 Task: Look for space in Rosolini, Italy from 2nd June, 2023 to 15th June, 2023 for 2 adults and 1 pet in price range Rs.10000 to Rs.15000. Place can be entire place with 1  bedroom having 1 bed and 1 bathroom. Property type can be house, flat, guest house, hotel. Booking option can be shelf check-in. Required host language is English.
Action: Mouse moved to (401, 54)
Screenshot: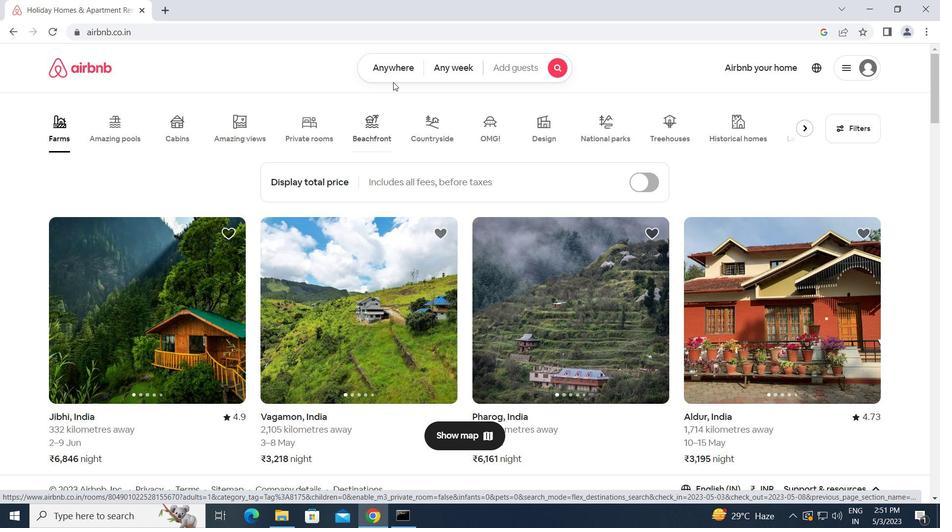 
Action: Mouse pressed left at (401, 54)
Screenshot: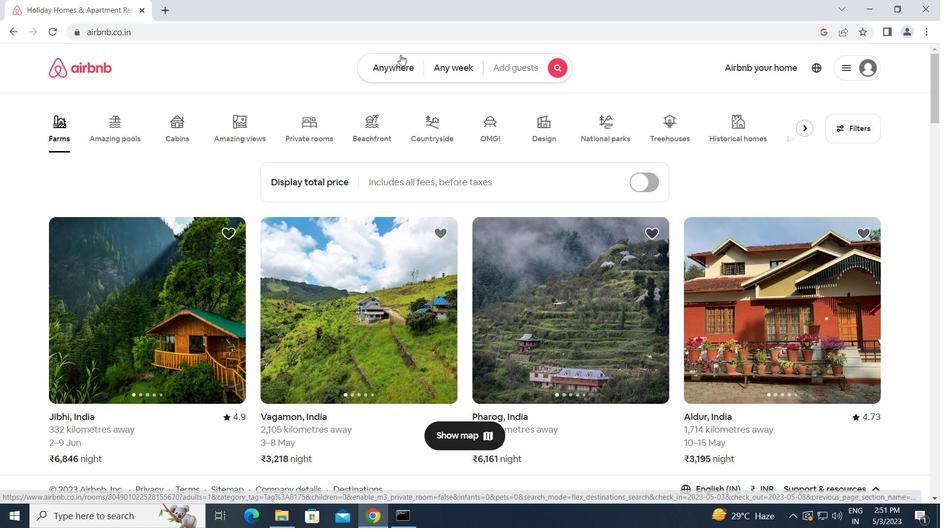 
Action: Mouse moved to (347, 120)
Screenshot: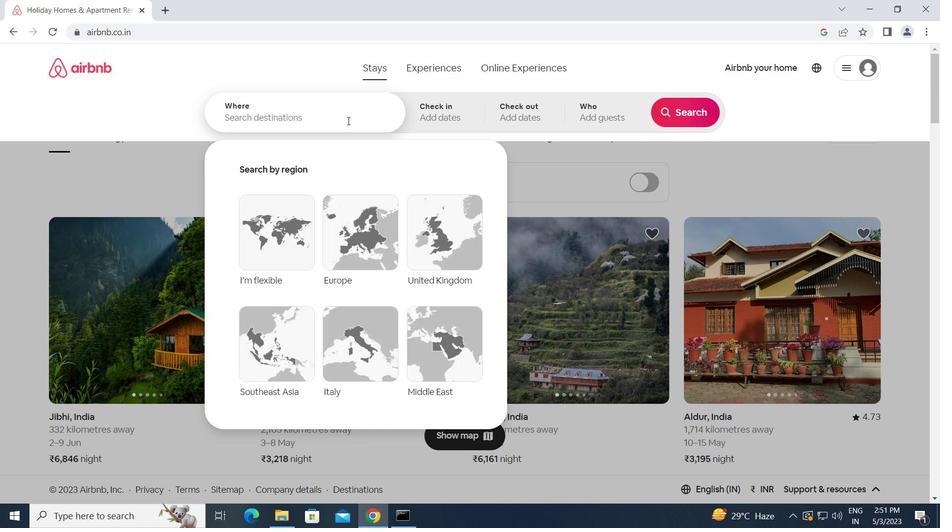 
Action: Mouse pressed left at (347, 120)
Screenshot: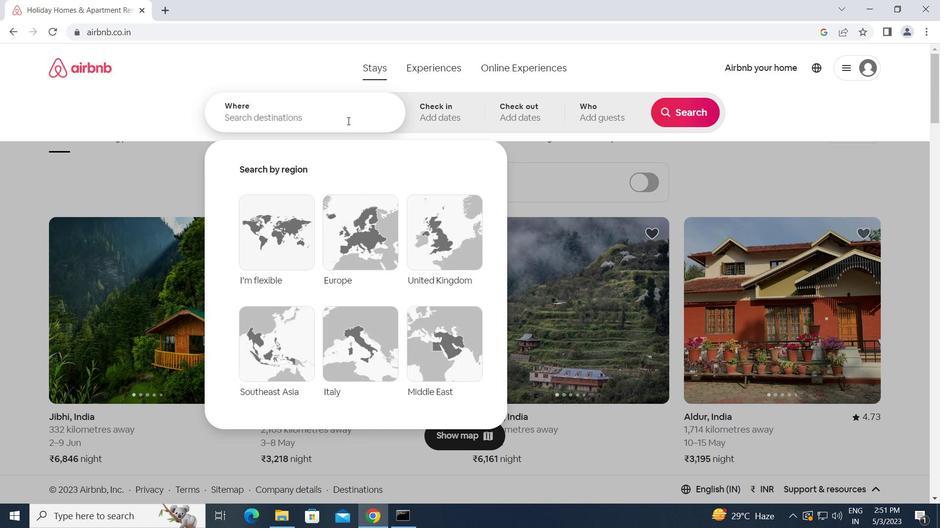 
Action: Key pressed r<Key.caps_lock>osolini,<Key.space><Key.caps_lock>i<Key.caps_lock>taly<Key.enter>
Screenshot: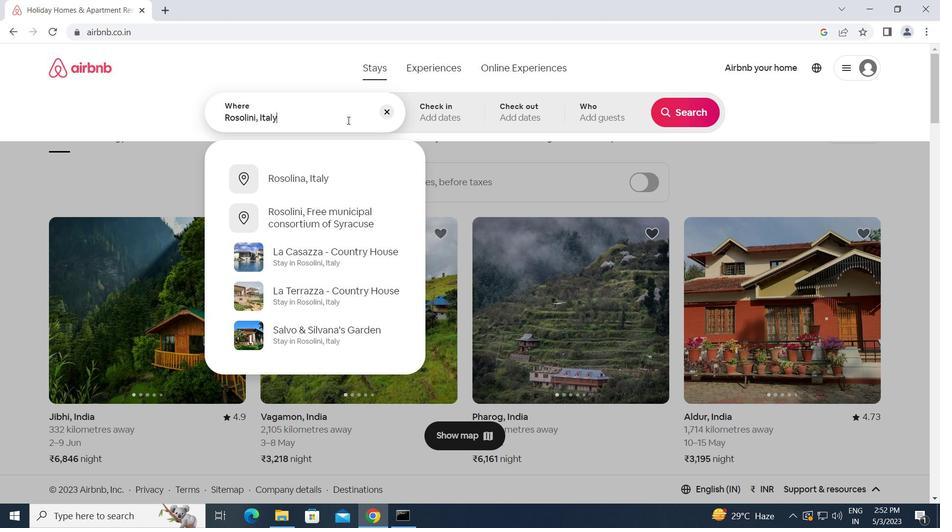 
Action: Mouse moved to (639, 260)
Screenshot: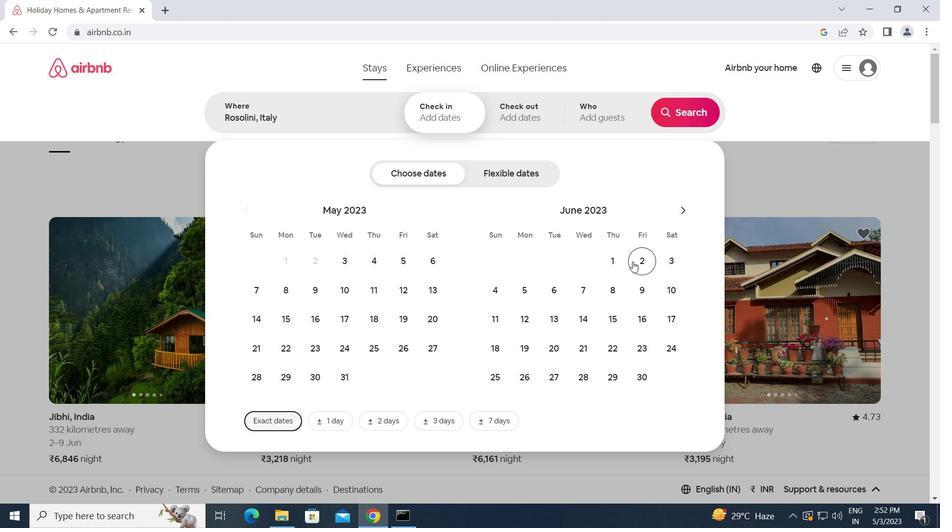 
Action: Mouse pressed left at (639, 260)
Screenshot: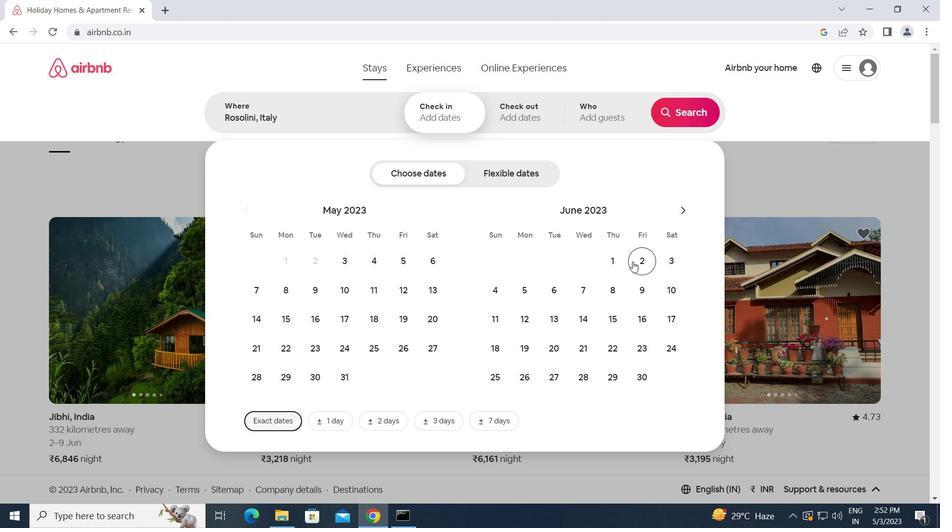 
Action: Mouse moved to (611, 320)
Screenshot: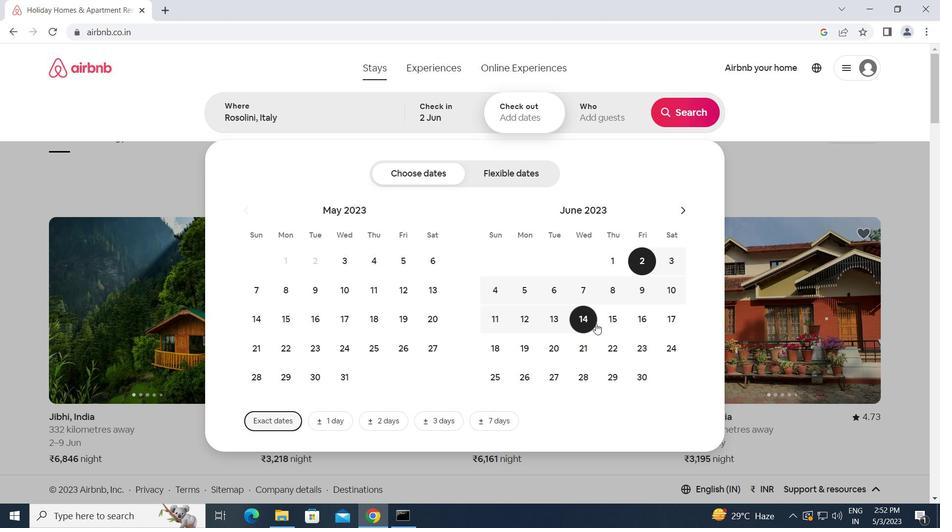 
Action: Mouse pressed left at (611, 320)
Screenshot: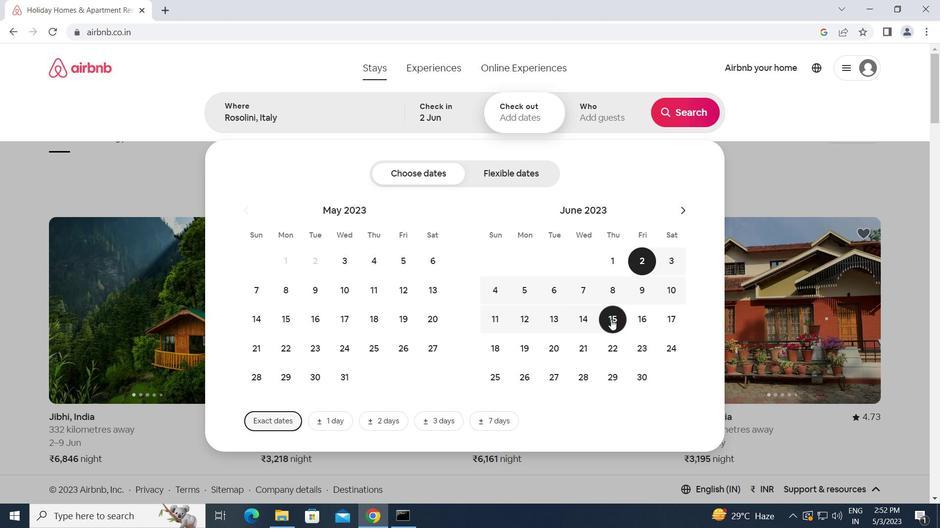 
Action: Mouse moved to (600, 111)
Screenshot: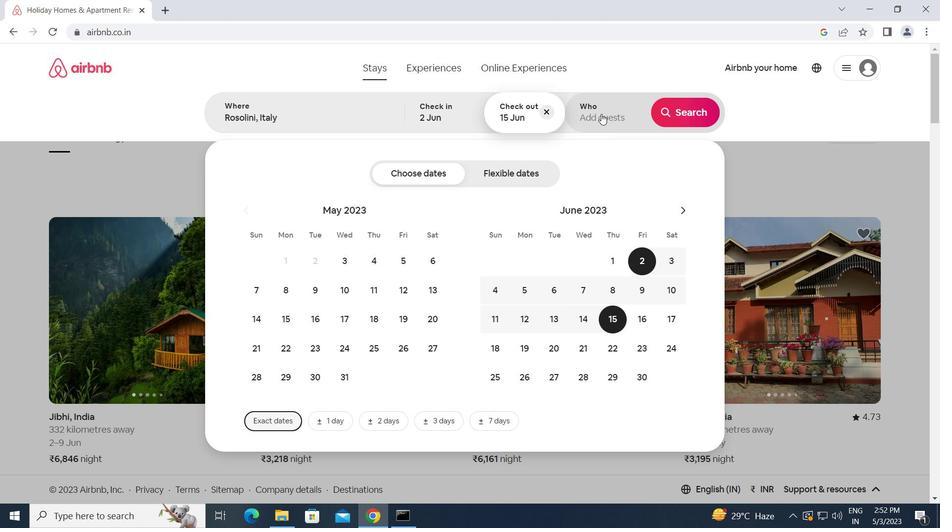 
Action: Mouse pressed left at (600, 111)
Screenshot: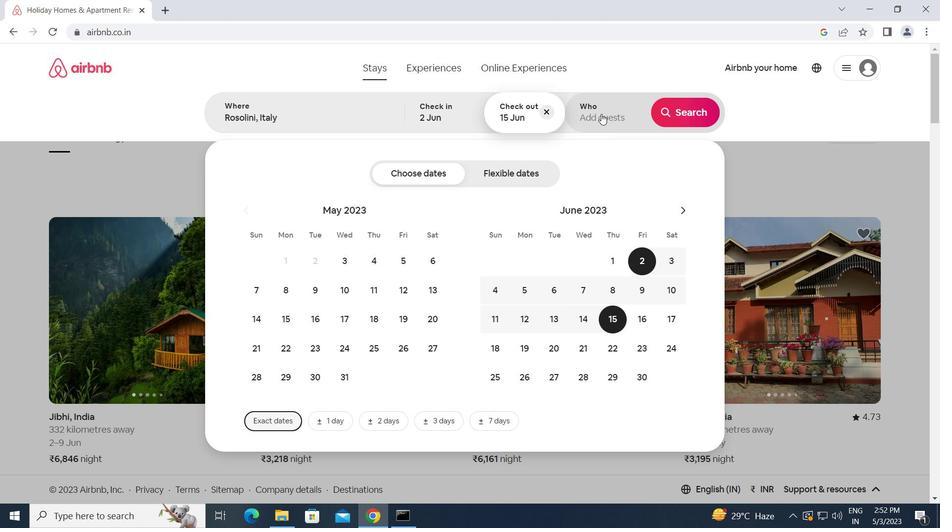 
Action: Mouse moved to (691, 182)
Screenshot: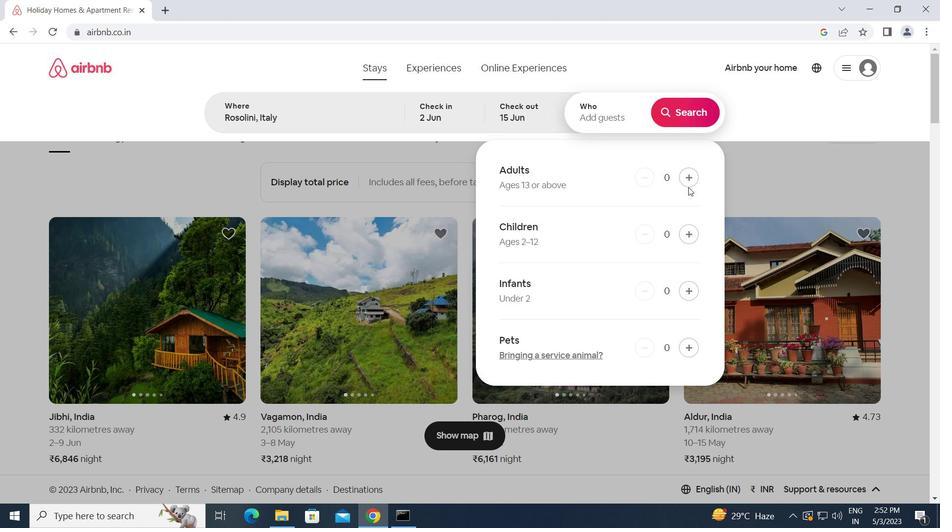 
Action: Mouse pressed left at (691, 182)
Screenshot: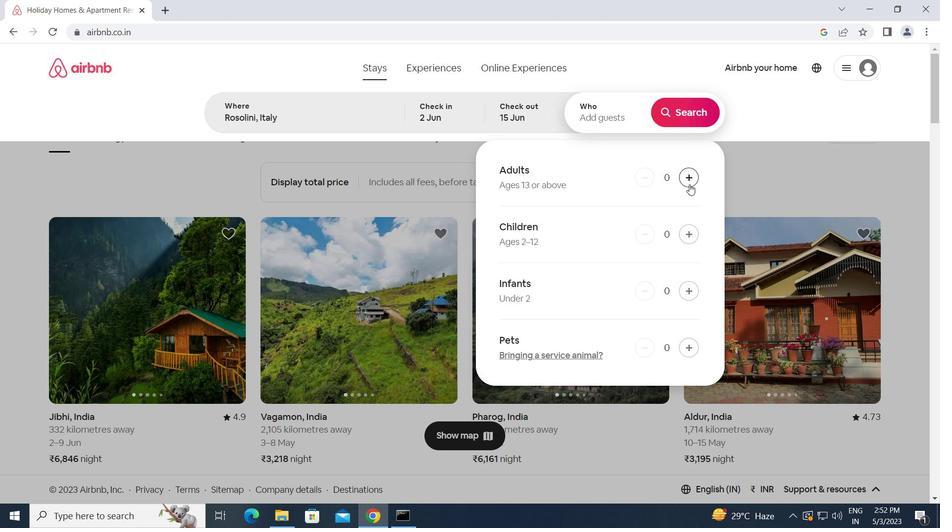 
Action: Mouse pressed left at (691, 182)
Screenshot: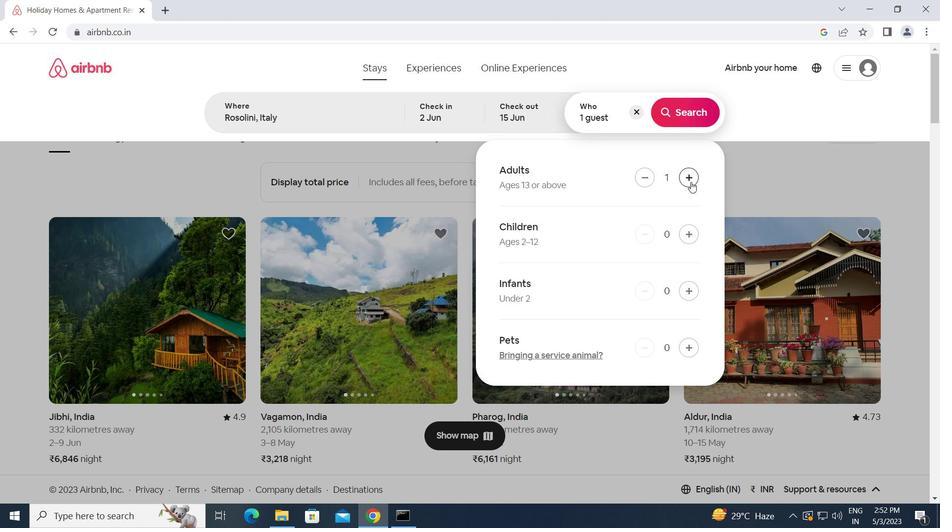 
Action: Mouse moved to (683, 349)
Screenshot: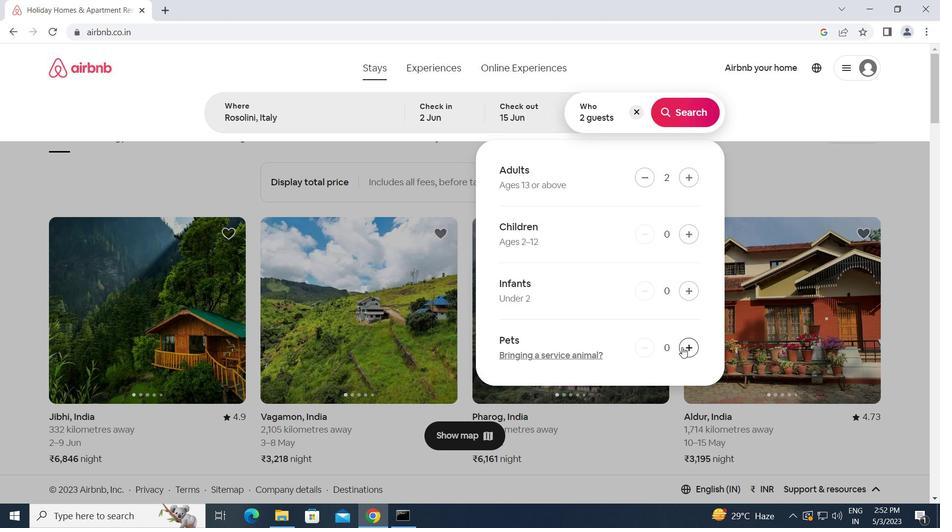 
Action: Mouse pressed left at (683, 349)
Screenshot: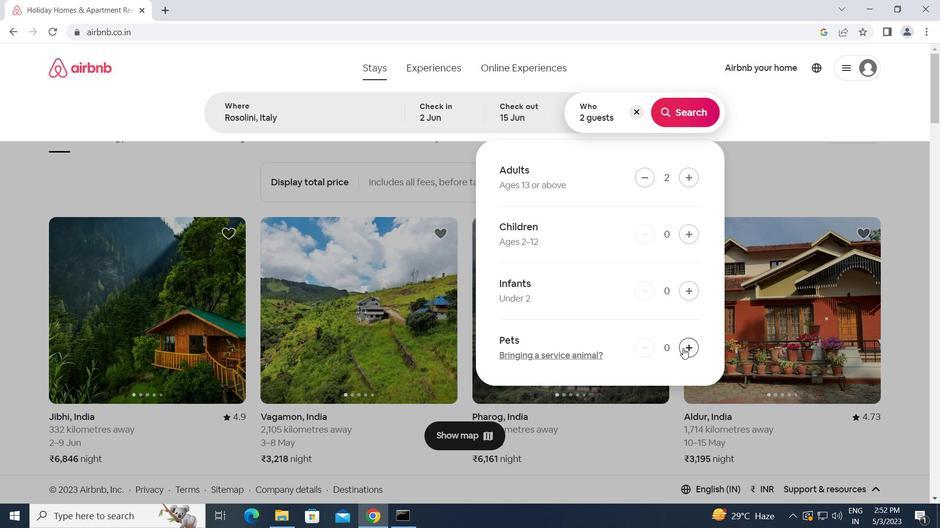 
Action: Mouse moved to (693, 114)
Screenshot: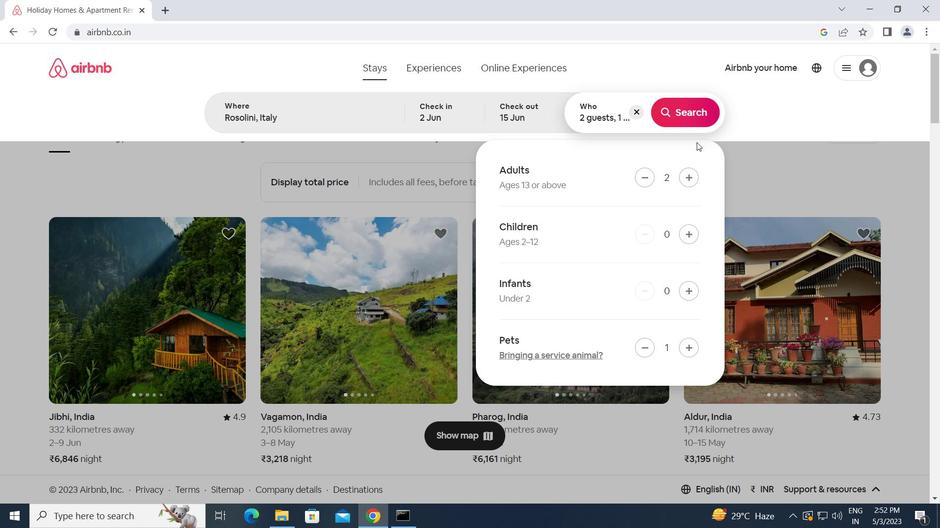 
Action: Mouse pressed left at (693, 114)
Screenshot: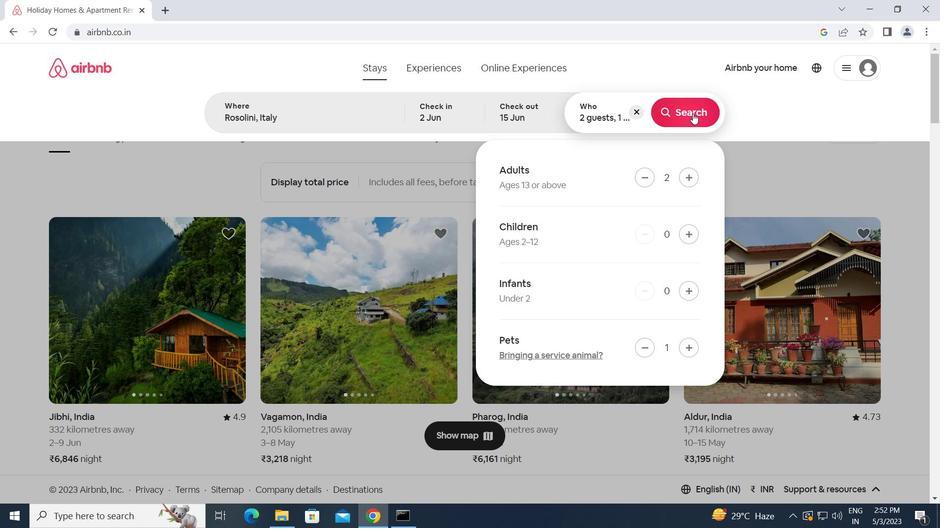 
Action: Mouse moved to (889, 120)
Screenshot: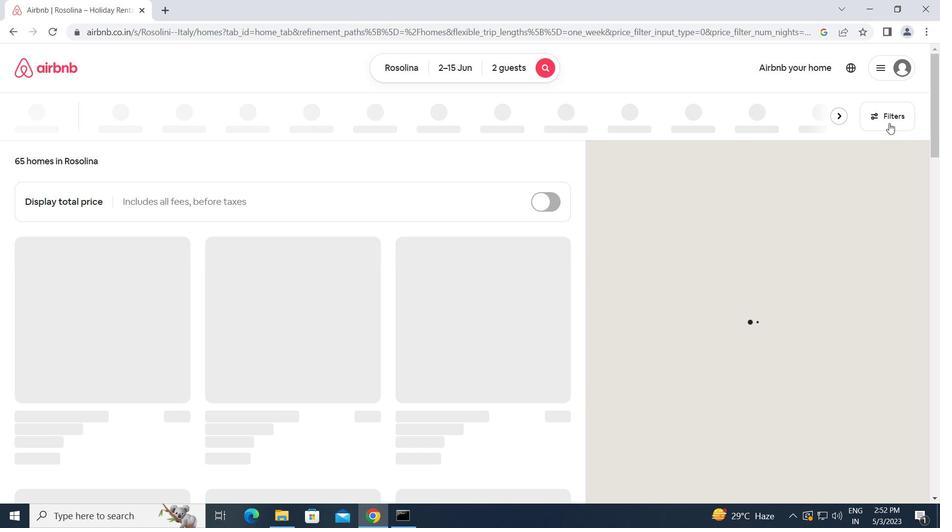 
Action: Mouse pressed left at (889, 120)
Screenshot: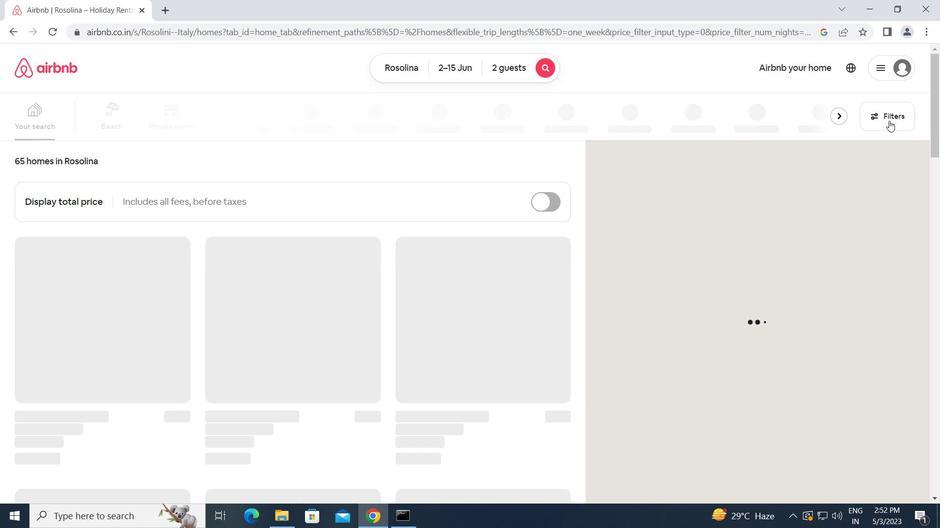 
Action: Mouse moved to (324, 272)
Screenshot: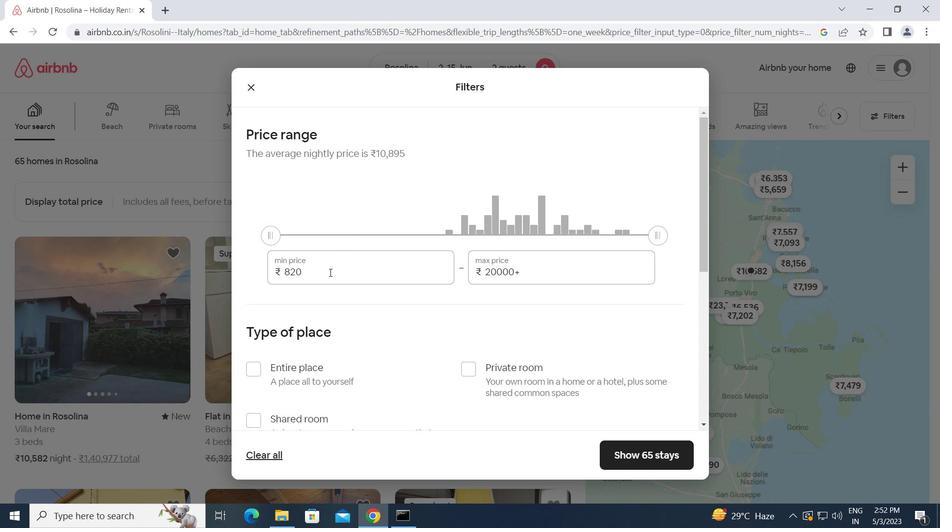
Action: Mouse pressed left at (324, 272)
Screenshot: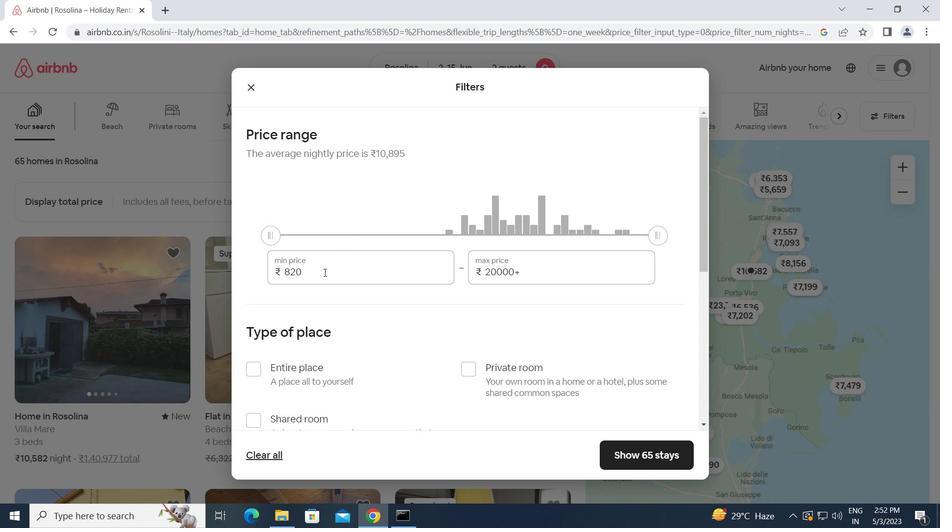 
Action: Mouse moved to (263, 276)
Screenshot: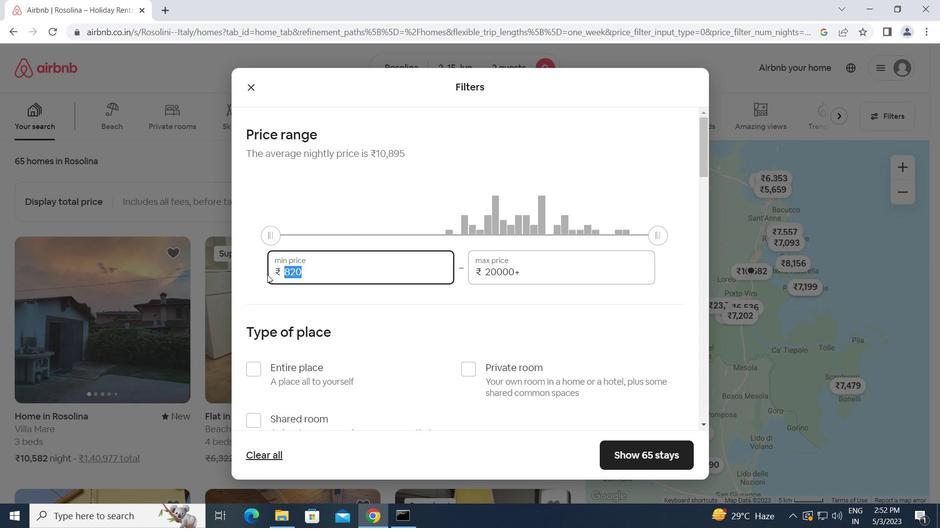 
Action: Key pressed 10000<Key.tab>15<Key.backspace><Key.backspace><Key.backspace><Key.backspace><Key.backspace><Key.backspace><Key.backspace><Key.backspace><Key.backspace><Key.backspace><Key.backspace><Key.backspace><Key.backspace><Key.backspace><Key.backspace>15000
Screenshot: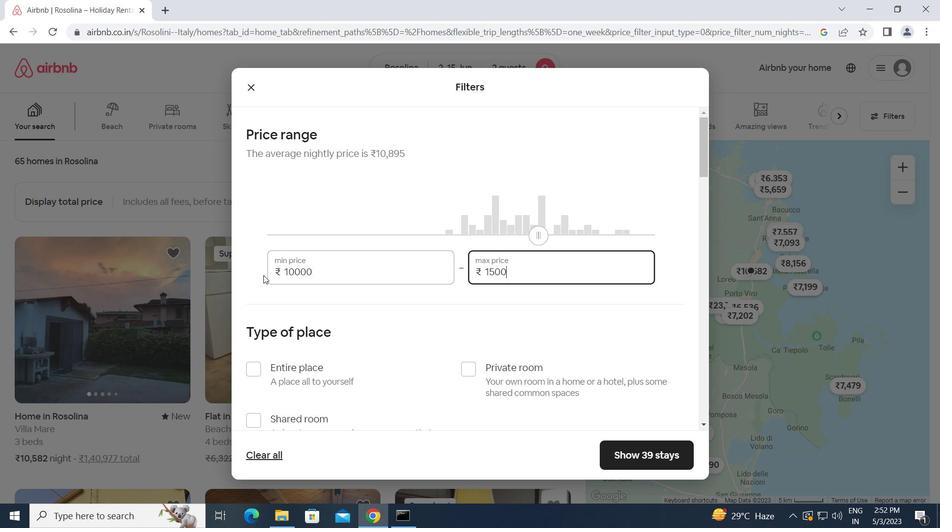 
Action: Mouse moved to (249, 374)
Screenshot: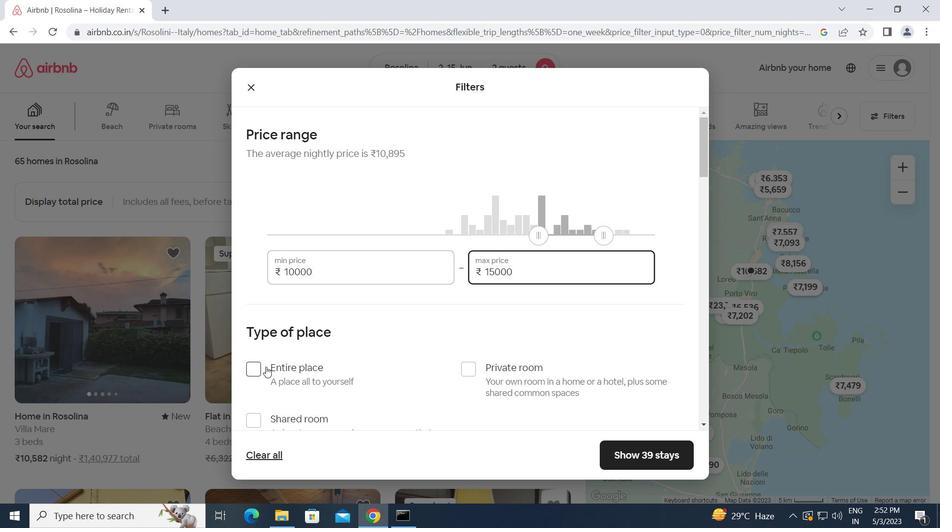 
Action: Mouse pressed left at (249, 374)
Screenshot: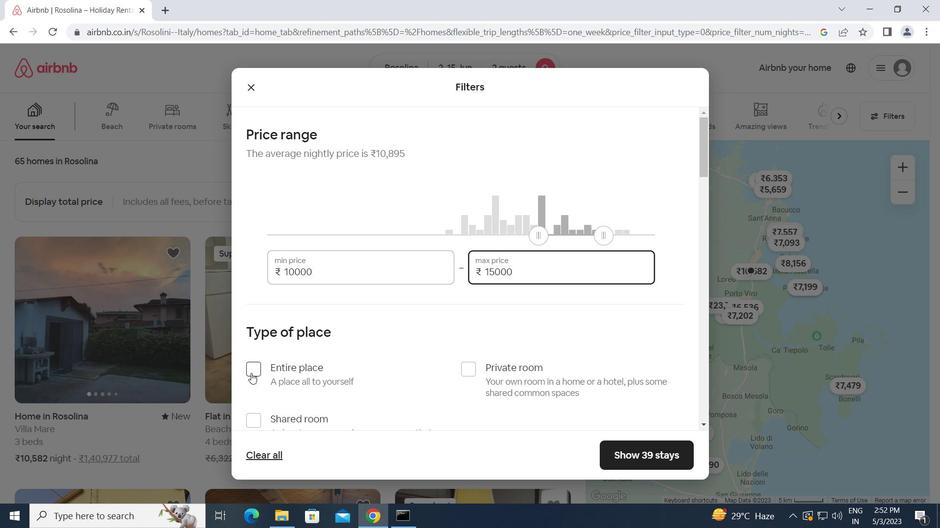 
Action: Mouse moved to (308, 380)
Screenshot: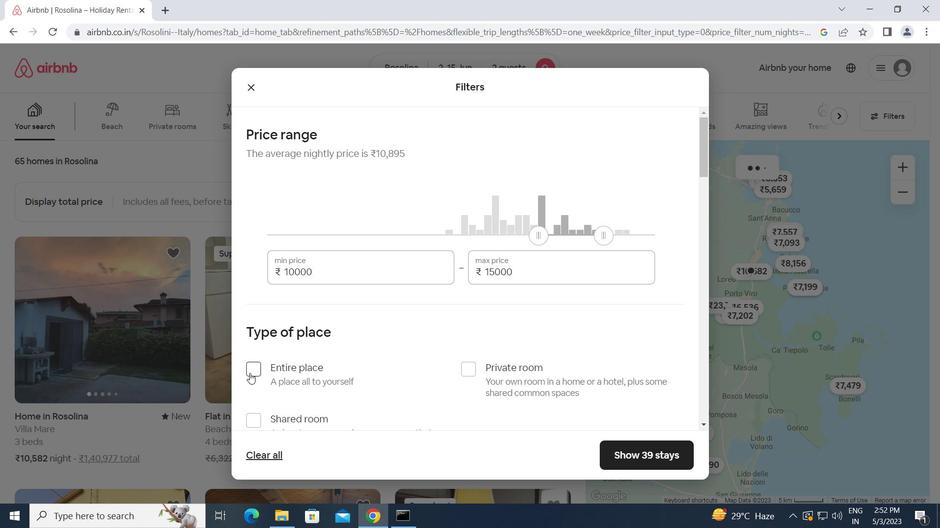 
Action: Mouse scrolled (308, 379) with delta (0, 0)
Screenshot: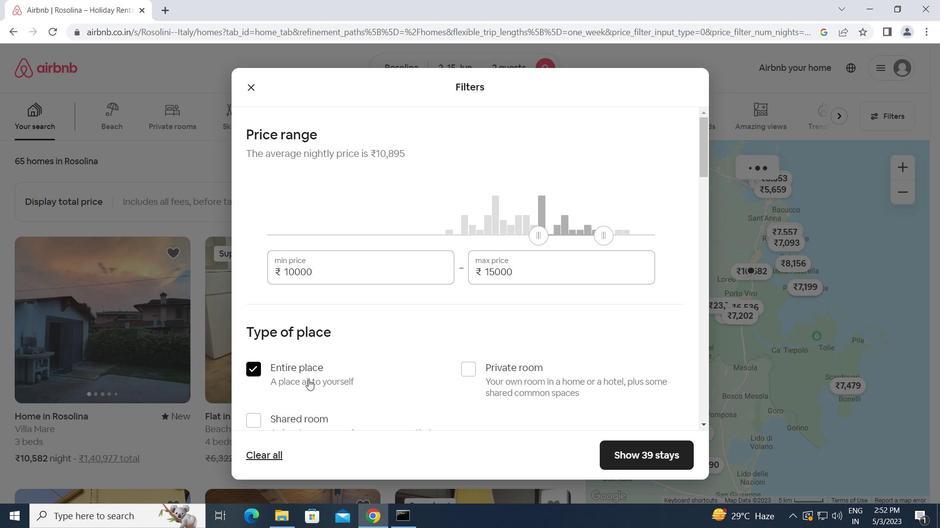 
Action: Mouse scrolled (308, 379) with delta (0, 0)
Screenshot: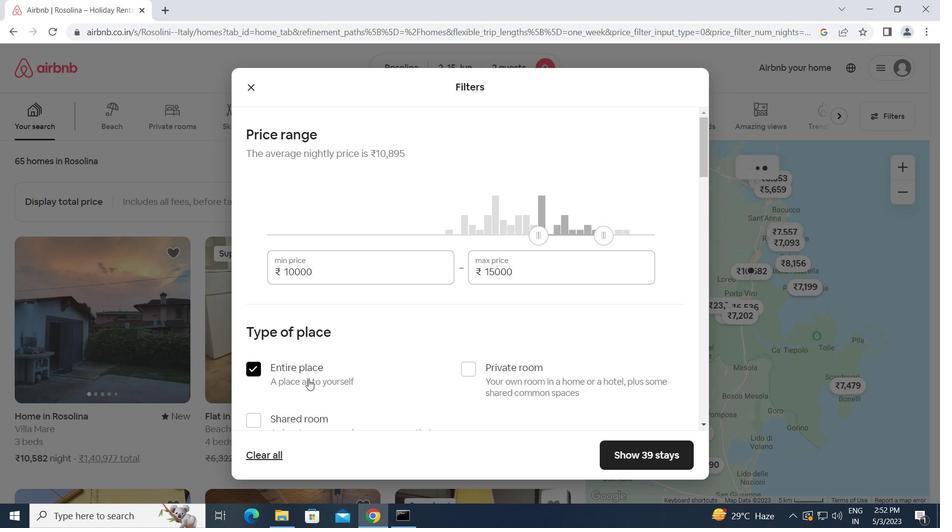 
Action: Mouse scrolled (308, 379) with delta (0, 0)
Screenshot: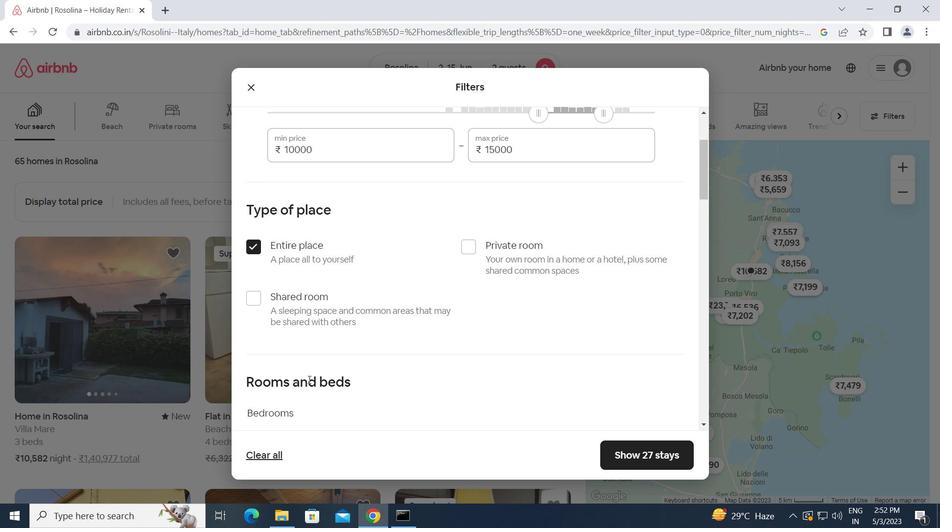 
Action: Mouse scrolled (308, 379) with delta (0, 0)
Screenshot: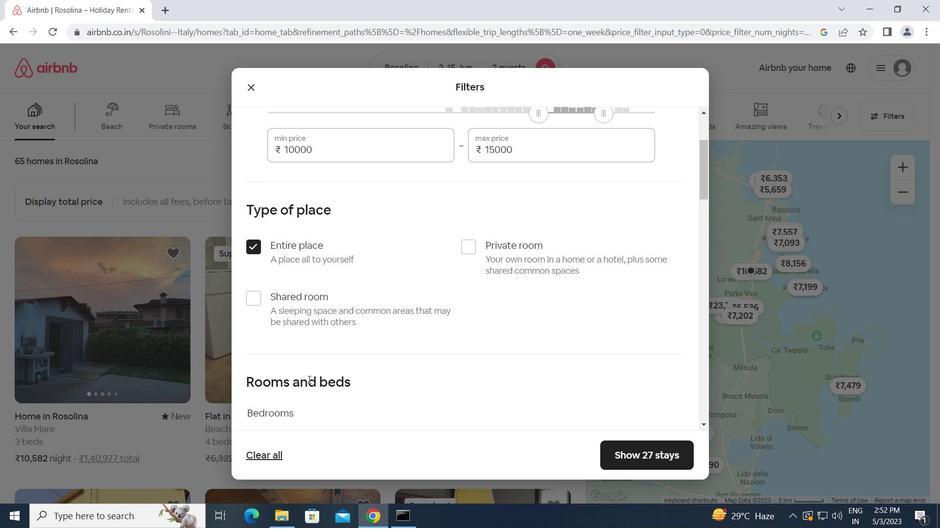 
Action: Mouse moved to (324, 324)
Screenshot: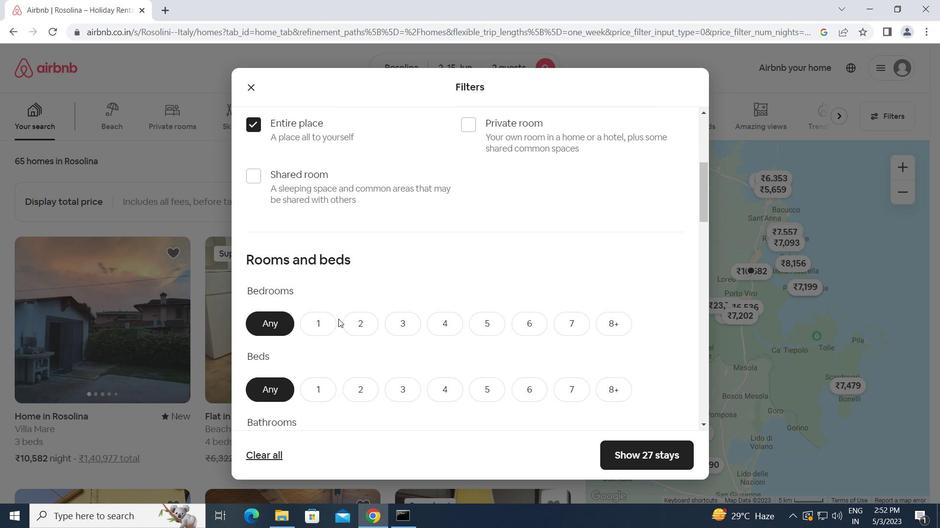 
Action: Mouse pressed left at (324, 324)
Screenshot: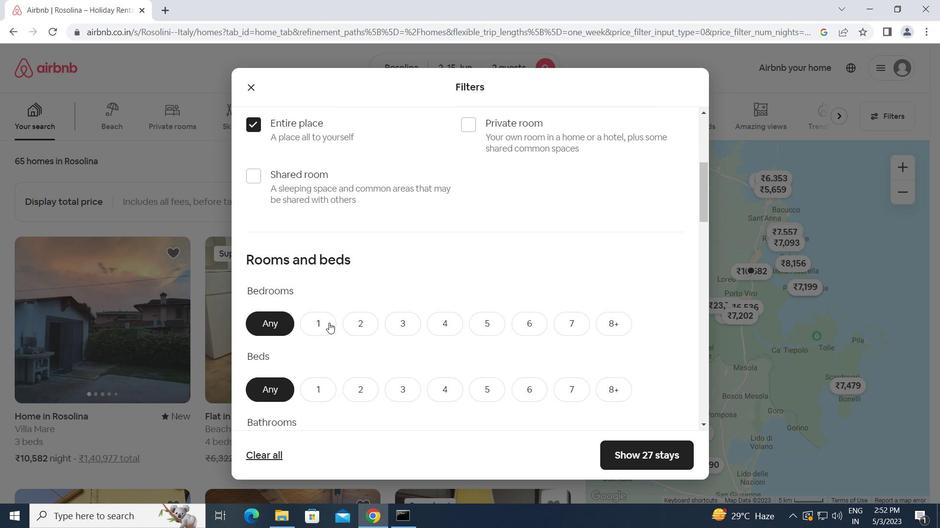 
Action: Mouse moved to (319, 384)
Screenshot: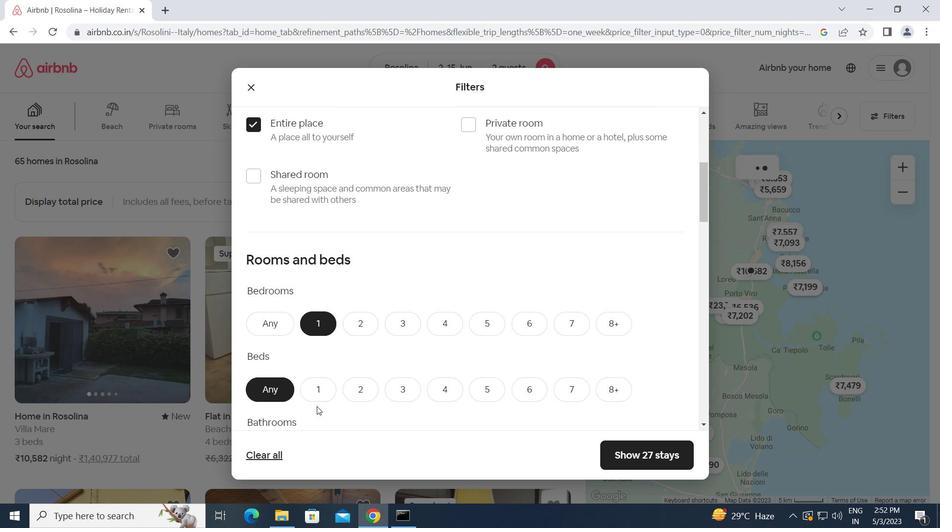 
Action: Mouse pressed left at (319, 384)
Screenshot: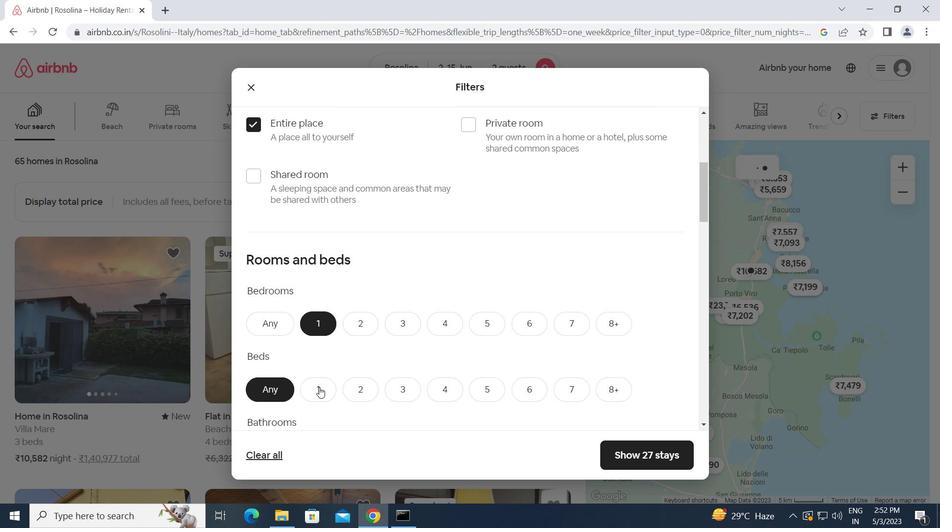 
Action: Mouse moved to (319, 384)
Screenshot: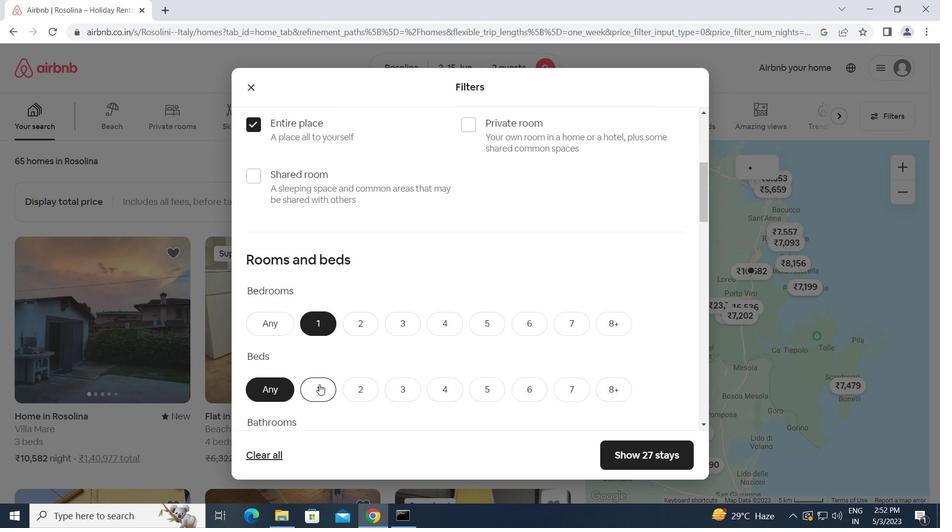 
Action: Mouse scrolled (319, 384) with delta (0, 0)
Screenshot: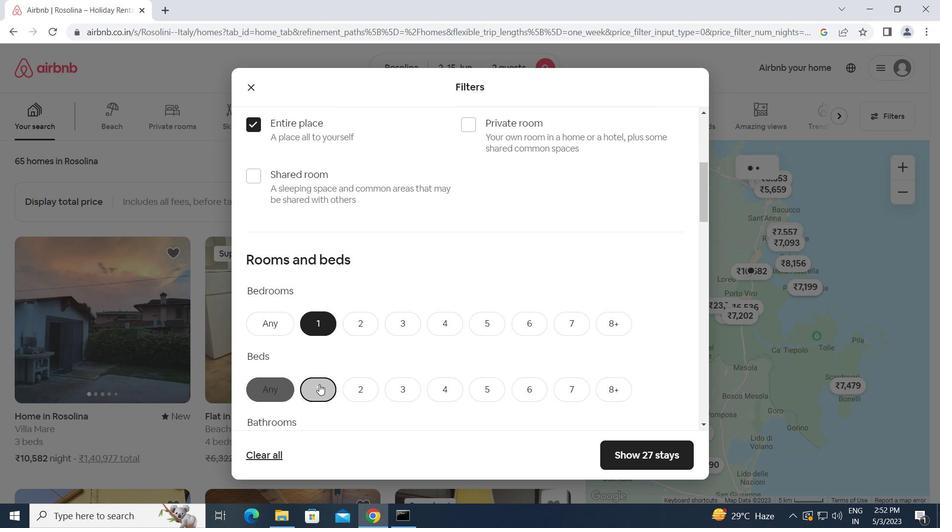 
Action: Mouse scrolled (319, 384) with delta (0, 0)
Screenshot: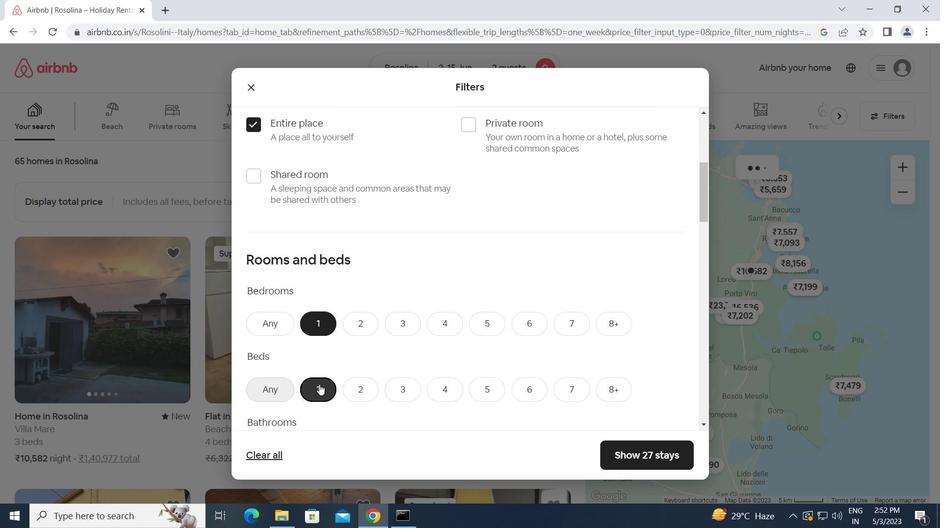 
Action: Mouse moved to (322, 333)
Screenshot: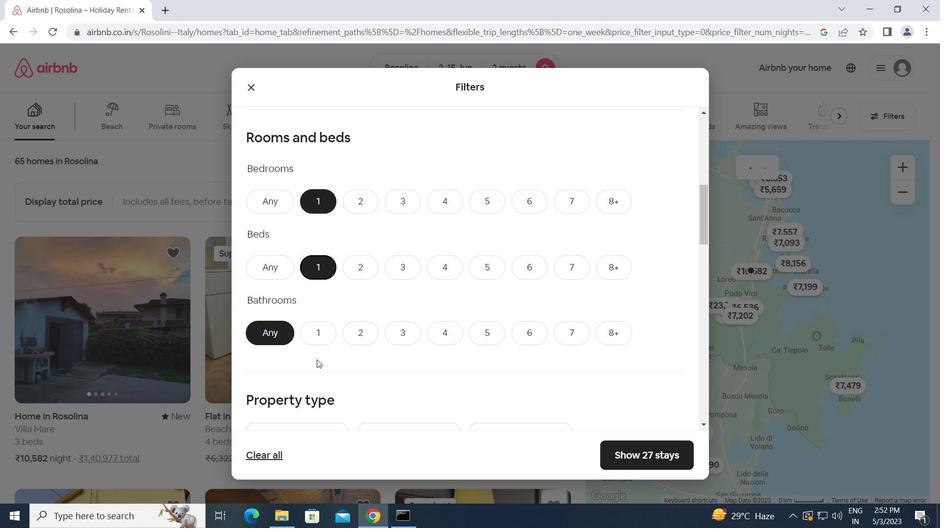 
Action: Mouse pressed left at (322, 333)
Screenshot: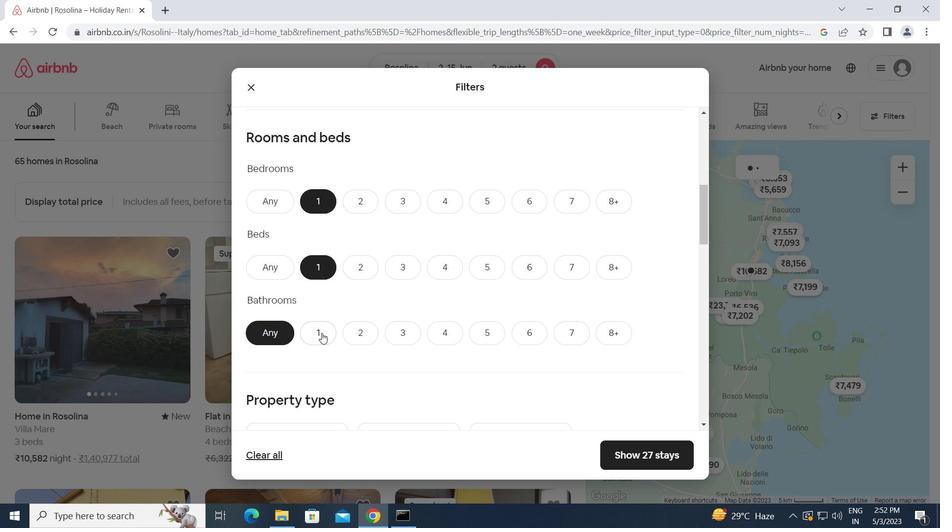 
Action: Mouse moved to (336, 352)
Screenshot: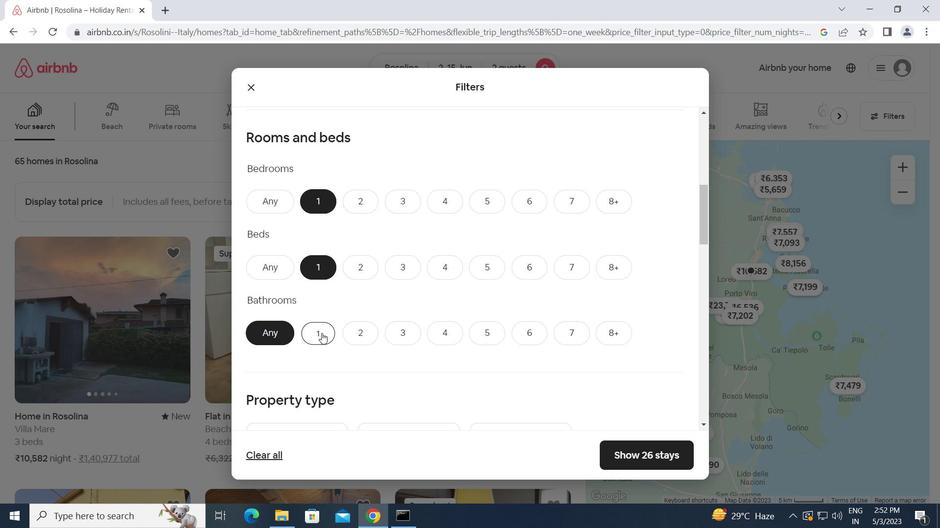 
Action: Mouse scrolled (336, 352) with delta (0, 0)
Screenshot: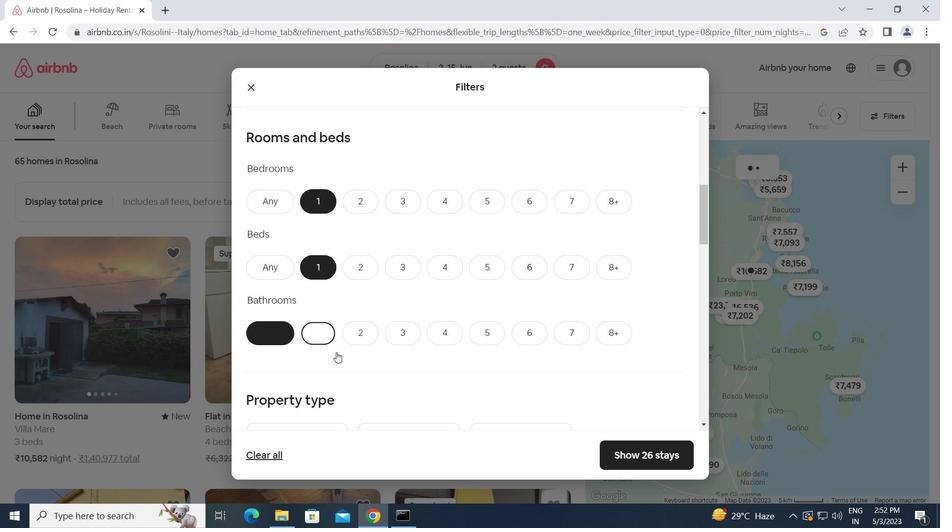 
Action: Mouse scrolled (336, 352) with delta (0, 0)
Screenshot: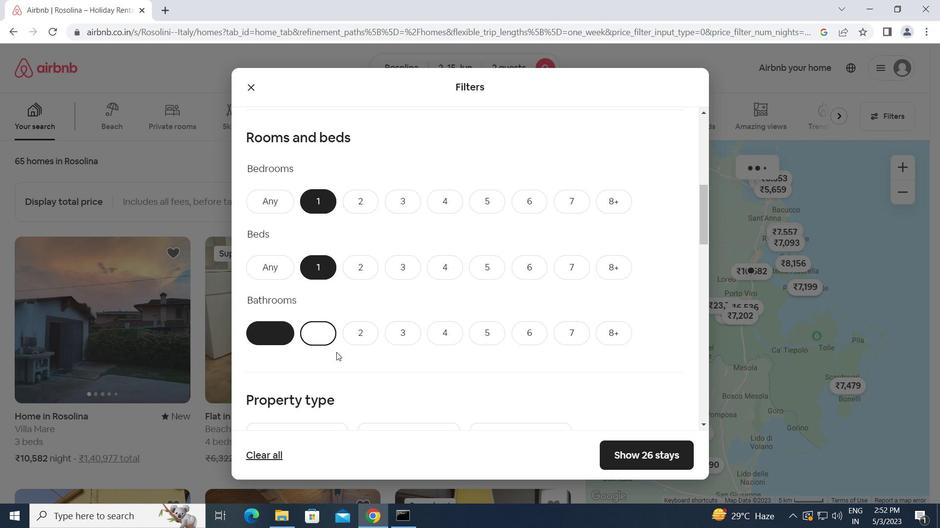 
Action: Mouse scrolled (336, 352) with delta (0, 0)
Screenshot: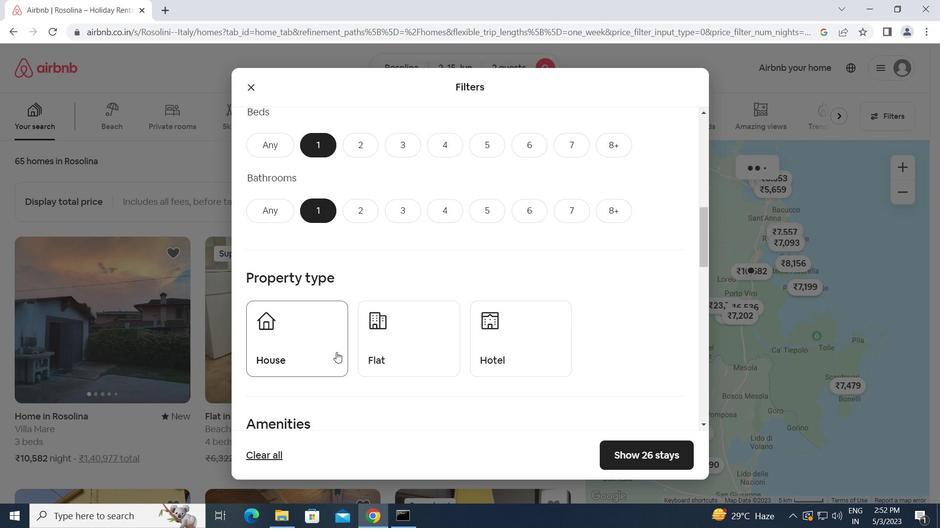 
Action: Mouse moved to (303, 285)
Screenshot: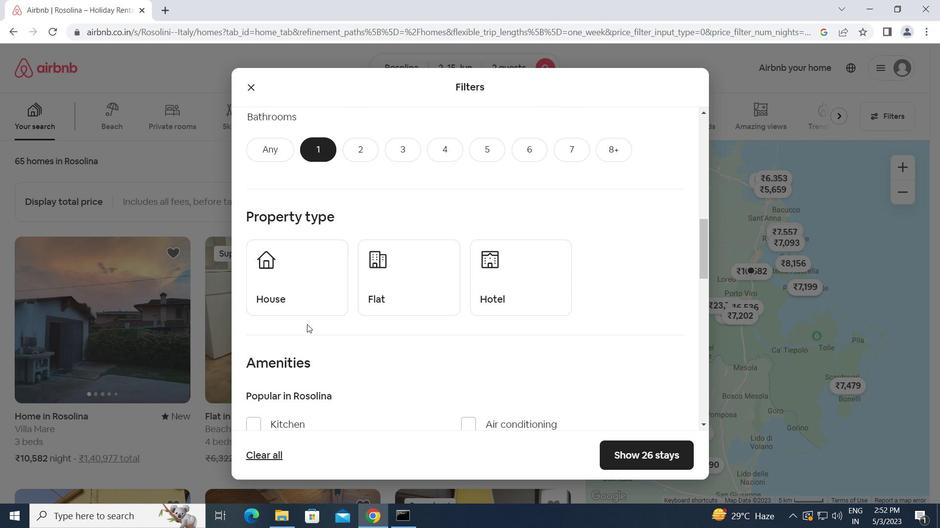 
Action: Mouse pressed left at (303, 285)
Screenshot: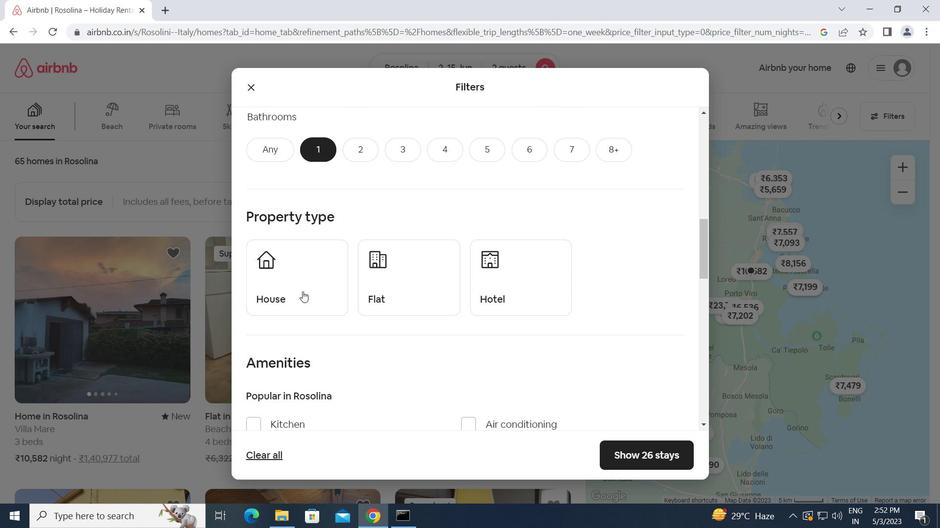 
Action: Mouse moved to (403, 279)
Screenshot: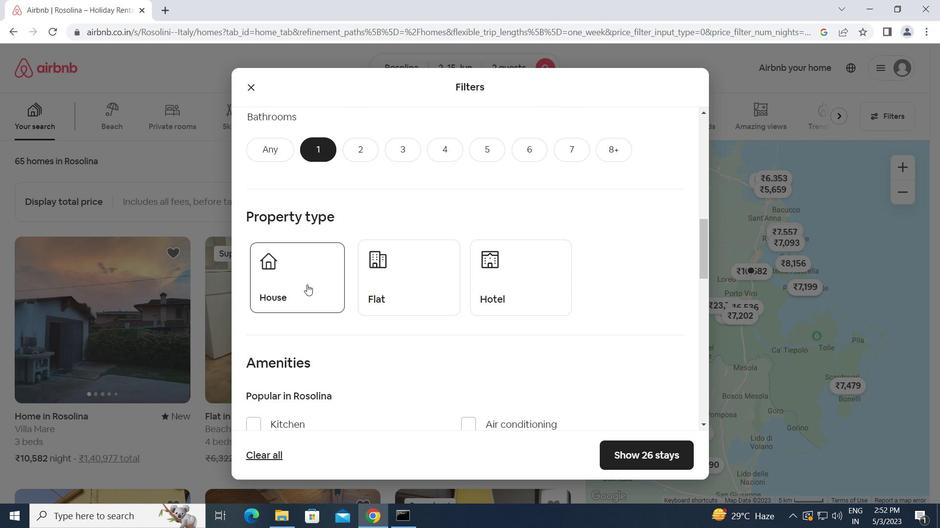 
Action: Mouse pressed left at (403, 279)
Screenshot: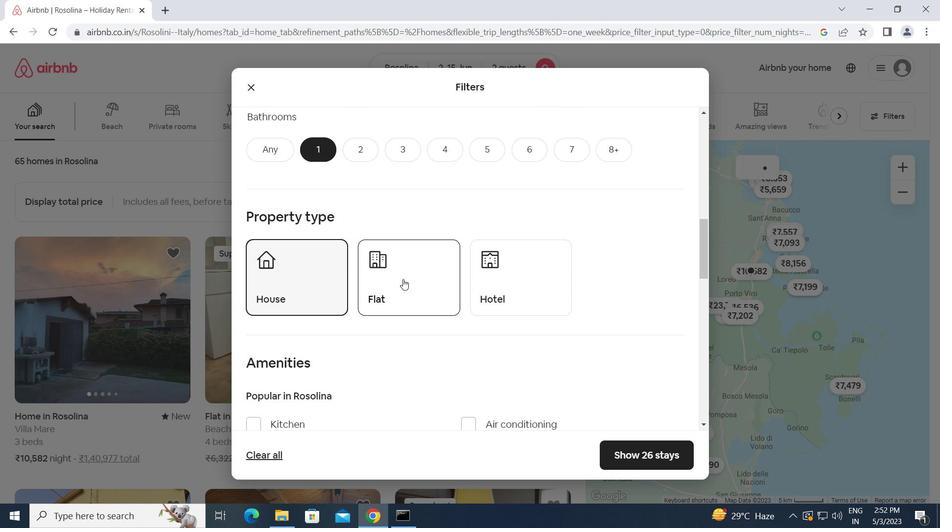 
Action: Mouse moved to (494, 281)
Screenshot: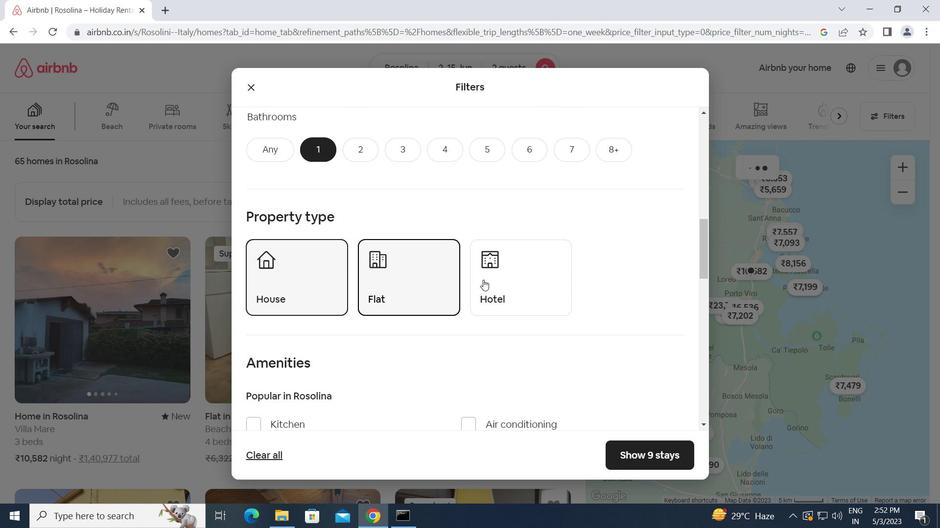 
Action: Mouse pressed left at (494, 281)
Screenshot: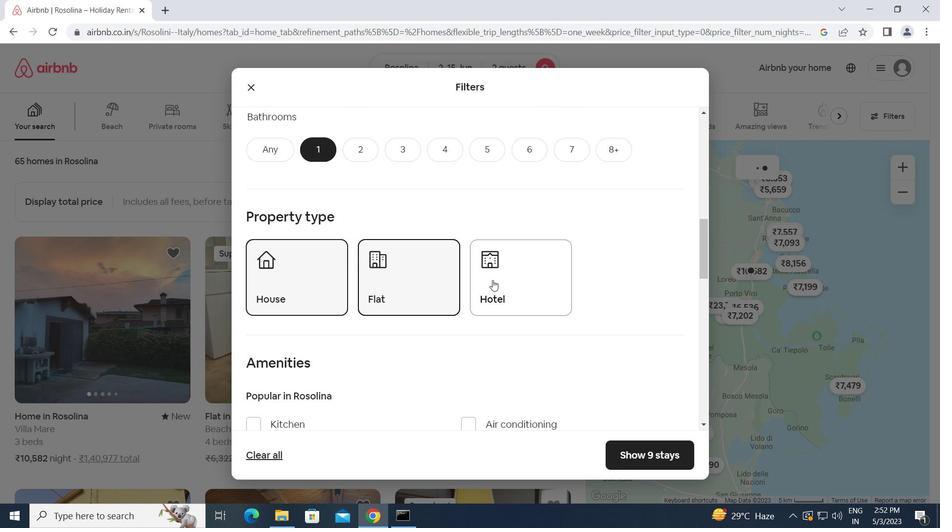 
Action: Mouse moved to (435, 365)
Screenshot: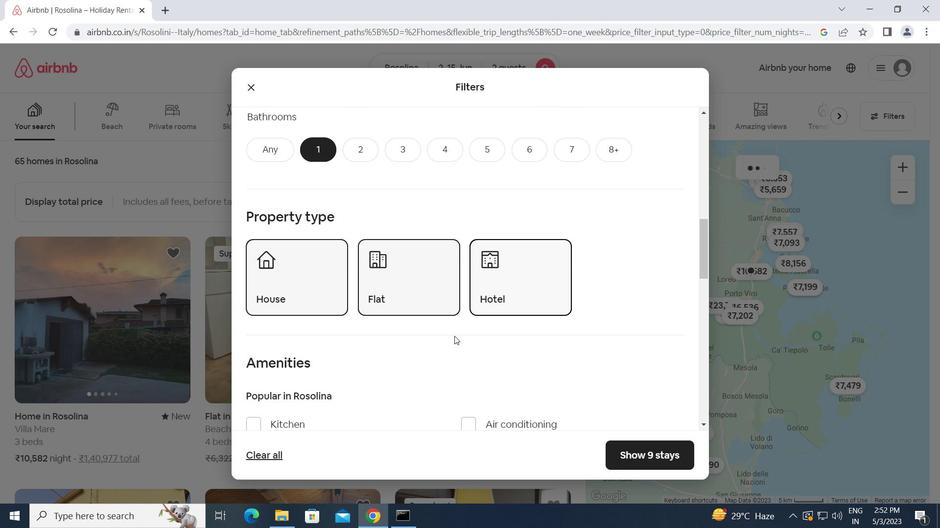 
Action: Mouse scrolled (435, 365) with delta (0, 0)
Screenshot: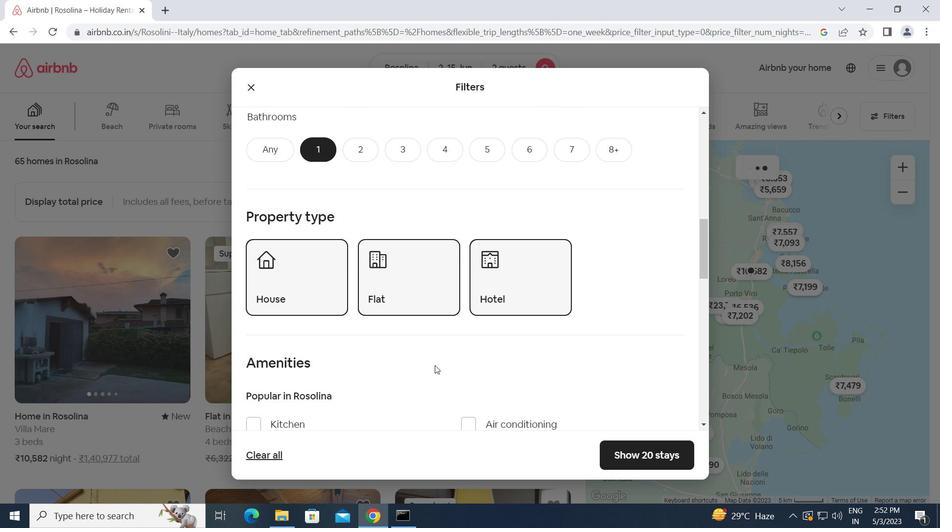 
Action: Mouse scrolled (435, 365) with delta (0, 0)
Screenshot: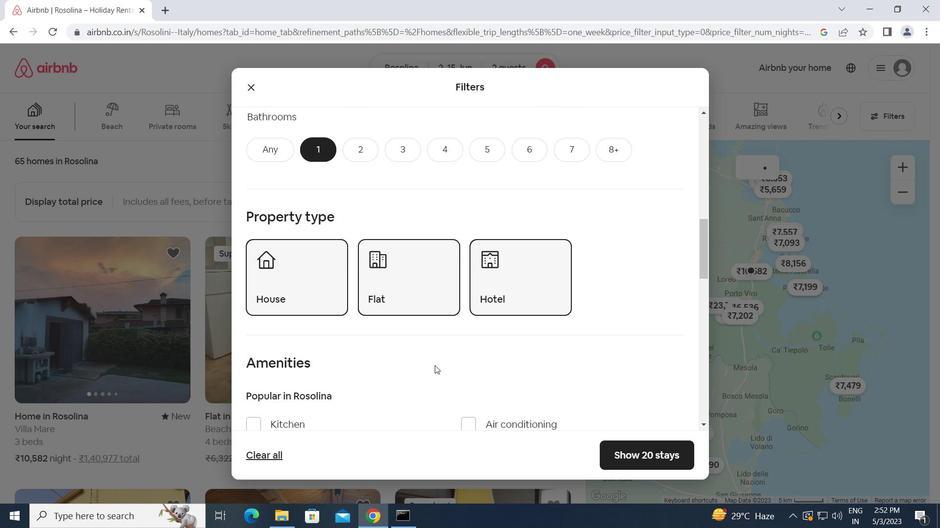 
Action: Mouse scrolled (435, 365) with delta (0, 0)
Screenshot: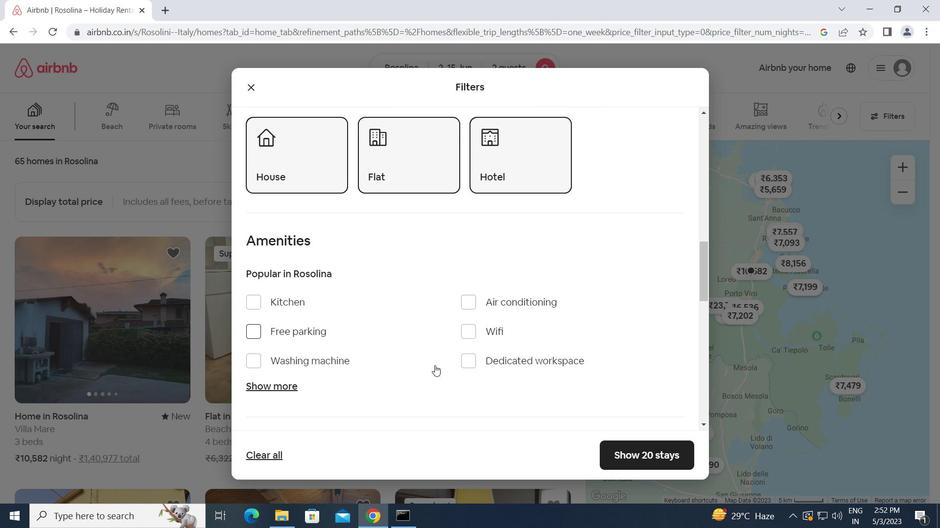
Action: Mouse scrolled (435, 365) with delta (0, 0)
Screenshot: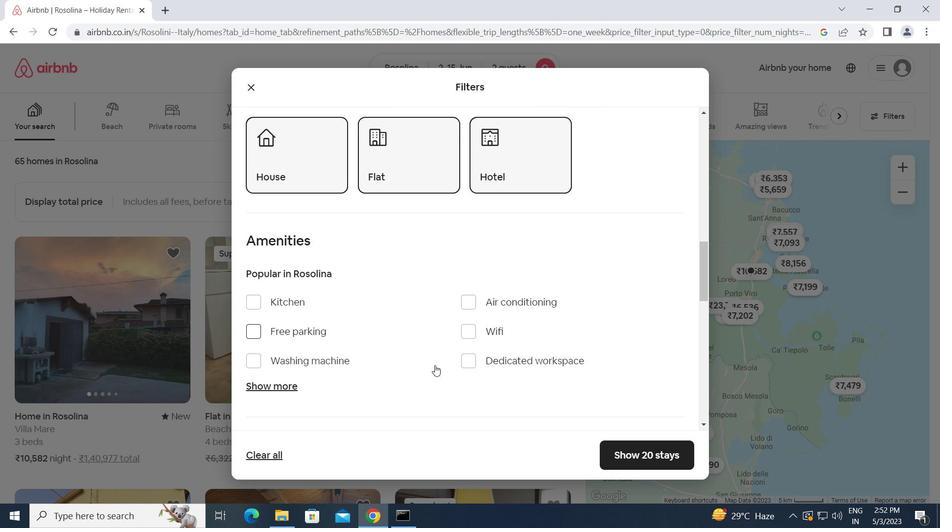 
Action: Mouse scrolled (435, 365) with delta (0, 0)
Screenshot: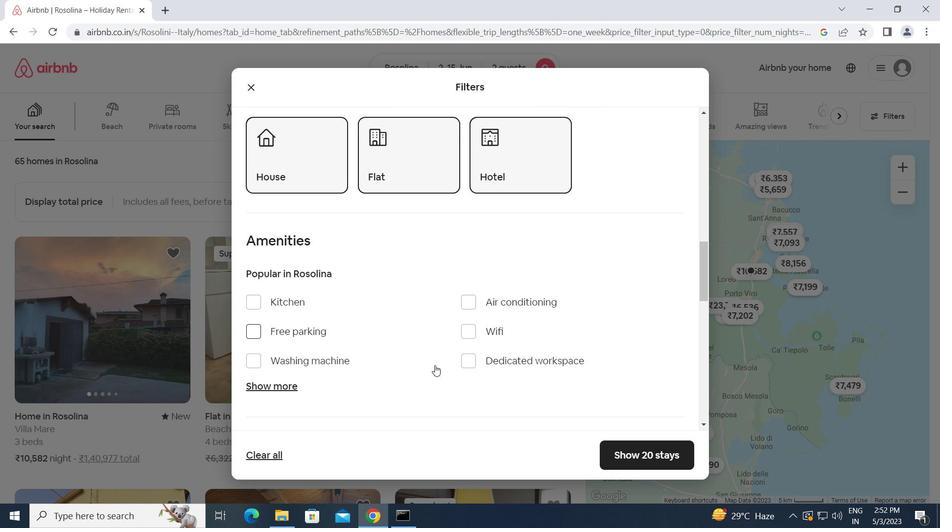 
Action: Mouse moved to (653, 345)
Screenshot: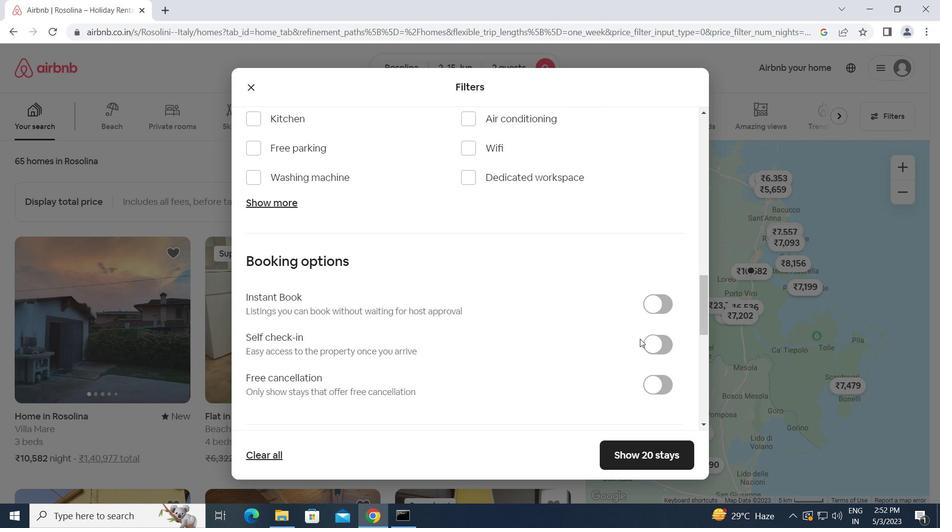 
Action: Mouse pressed left at (653, 345)
Screenshot: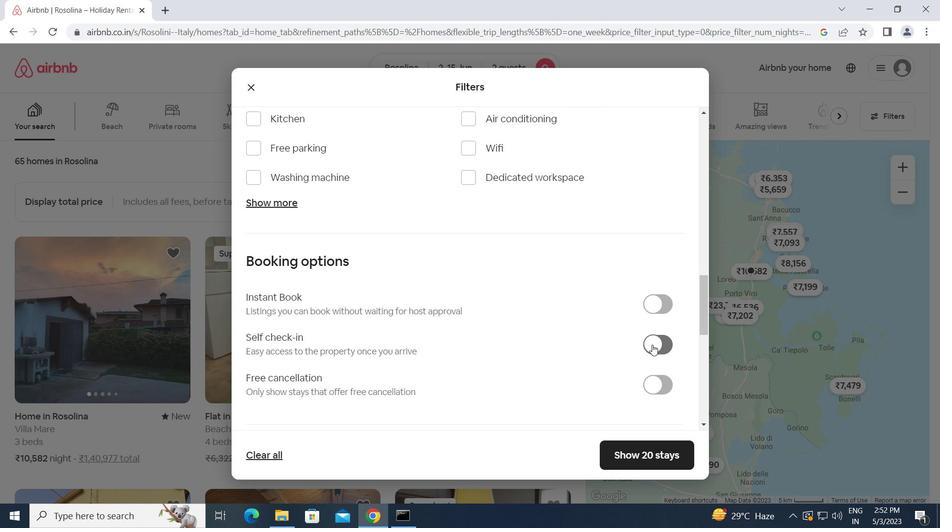 
Action: Mouse moved to (487, 348)
Screenshot: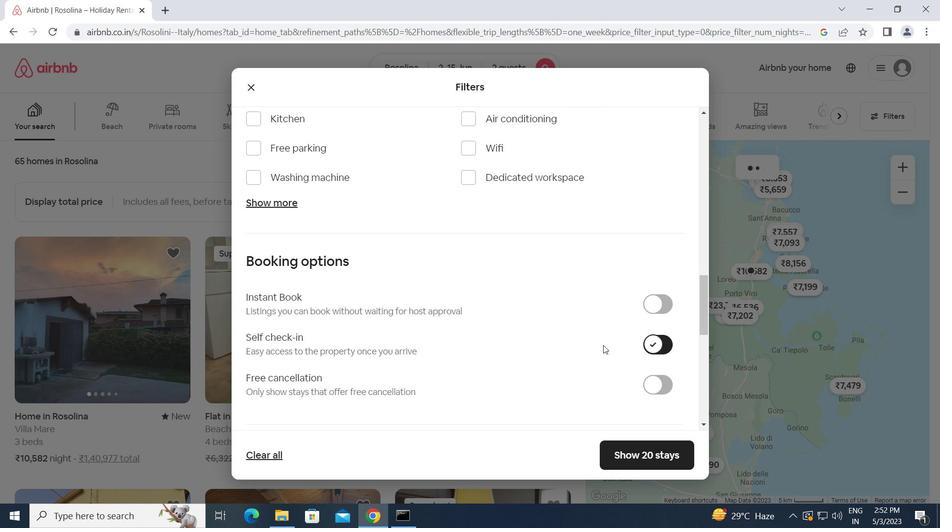 
Action: Mouse scrolled (487, 348) with delta (0, 0)
Screenshot: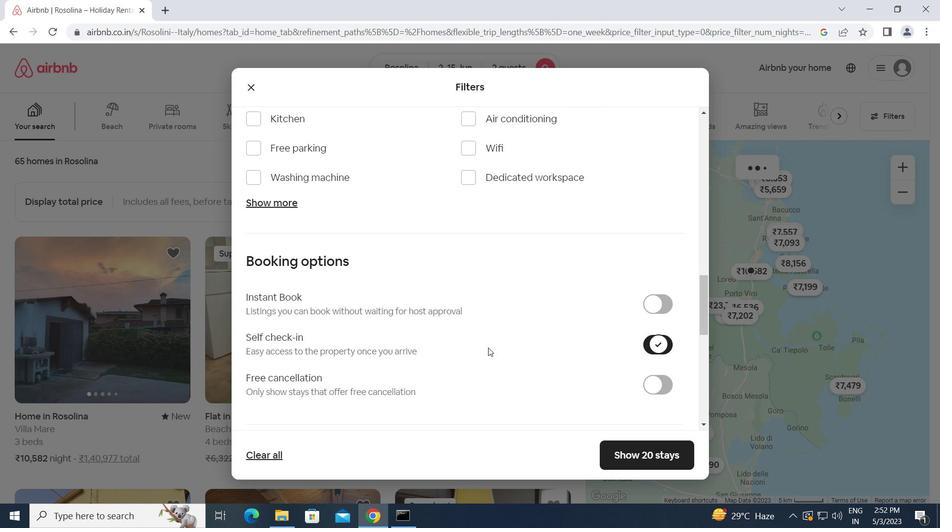 
Action: Mouse moved to (487, 348)
Screenshot: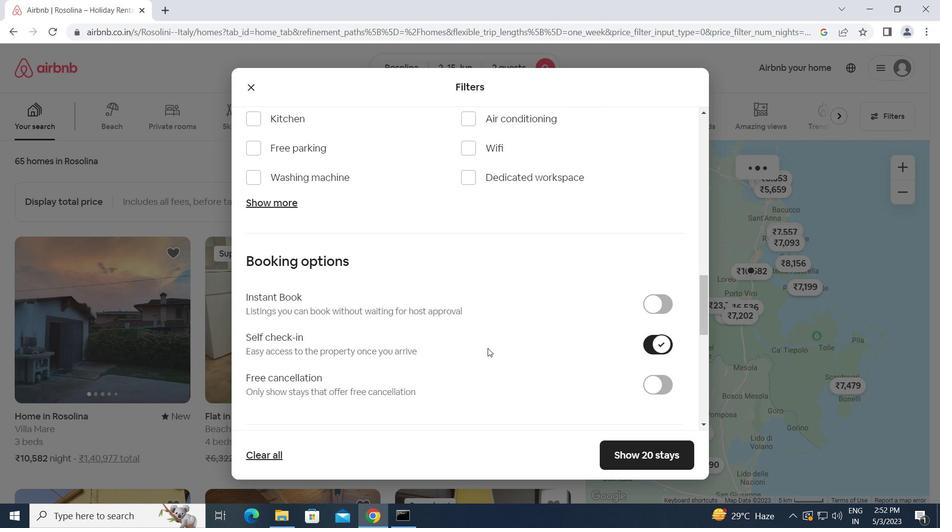 
Action: Mouse scrolled (487, 348) with delta (0, 0)
Screenshot: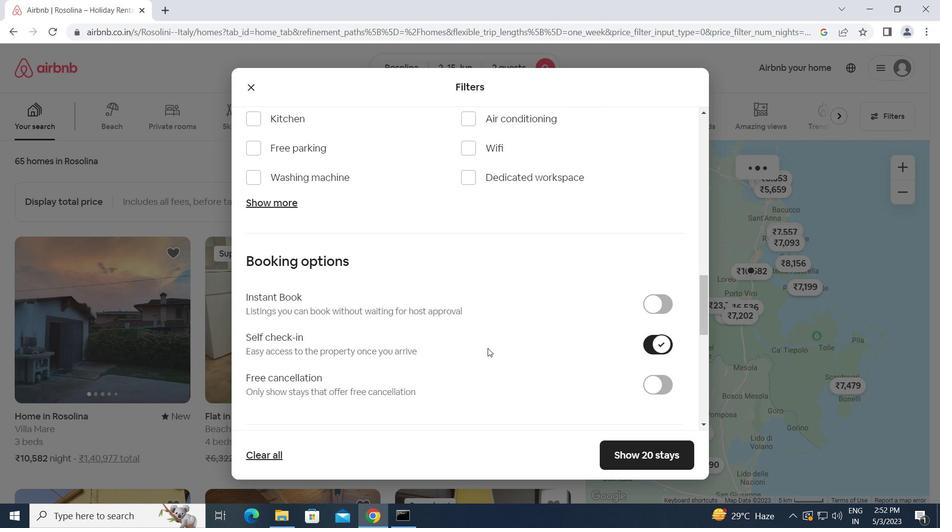 
Action: Mouse scrolled (487, 348) with delta (0, 0)
Screenshot: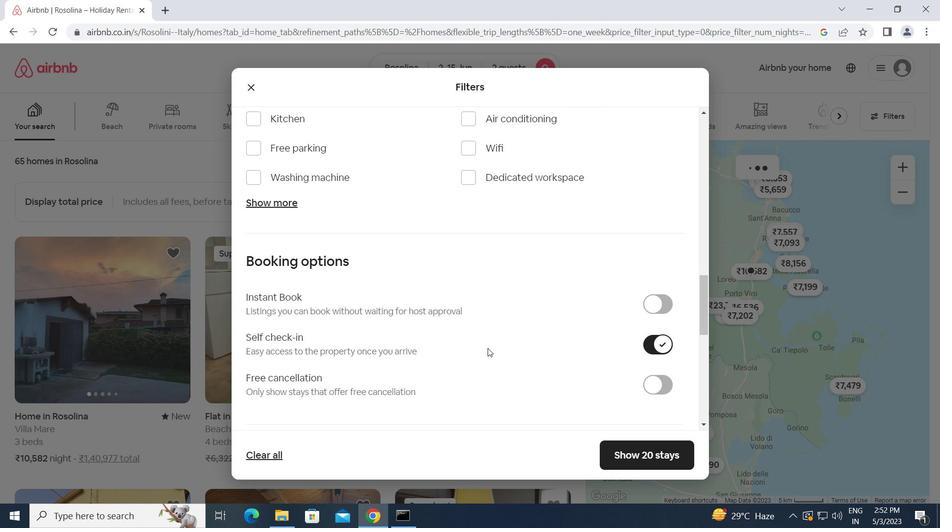 
Action: Mouse scrolled (487, 348) with delta (0, 0)
Screenshot: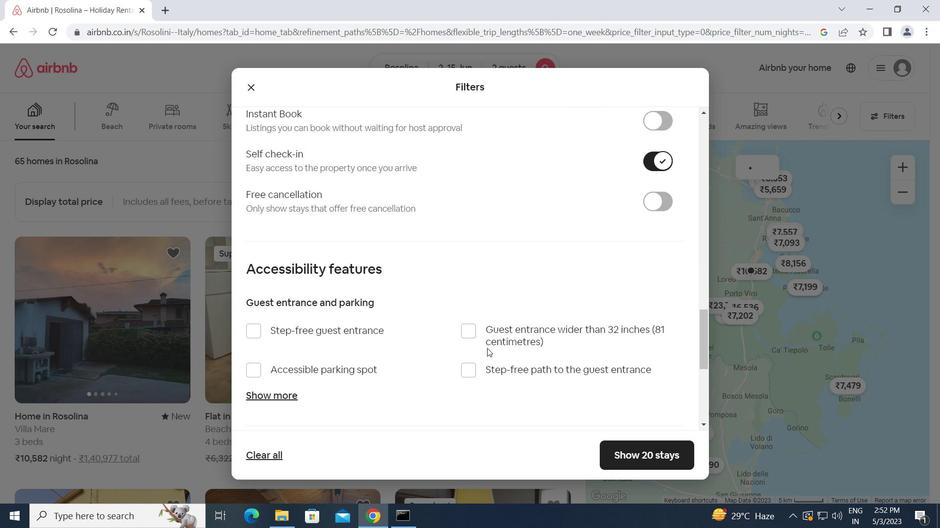 
Action: Mouse scrolled (487, 348) with delta (0, 0)
Screenshot: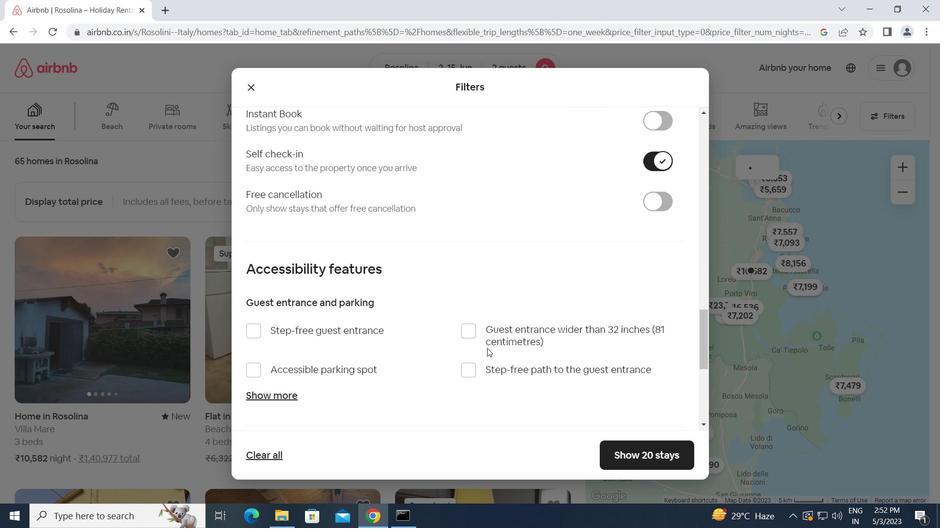 
Action: Mouse scrolled (487, 348) with delta (0, 0)
Screenshot: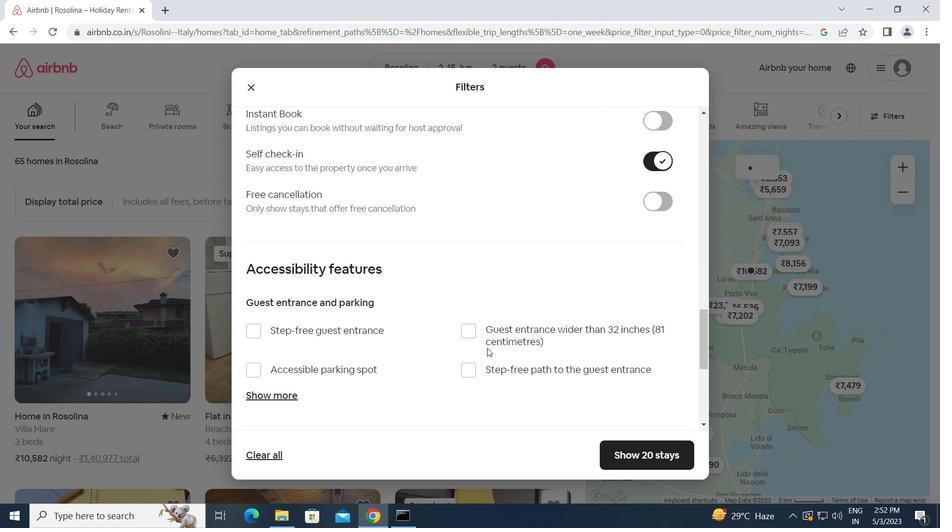 
Action: Mouse scrolled (487, 348) with delta (0, 0)
Screenshot: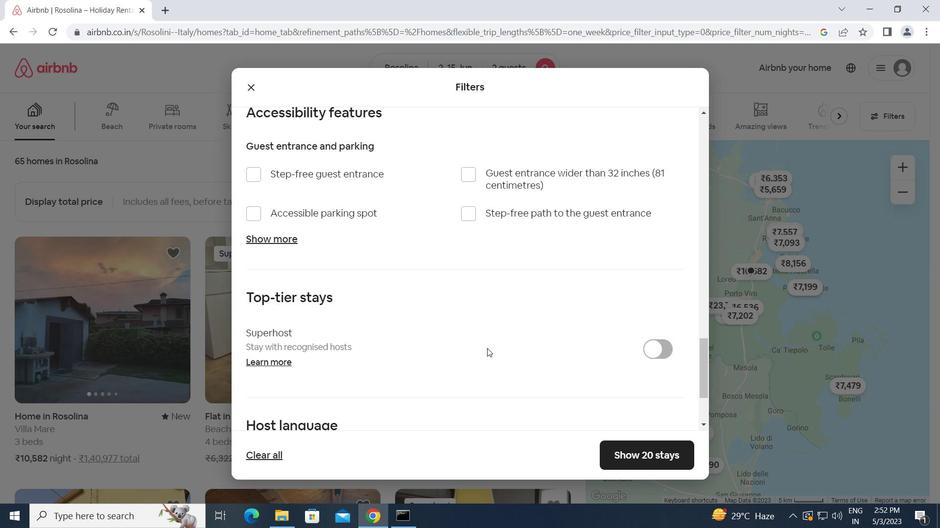 
Action: Mouse scrolled (487, 348) with delta (0, 0)
Screenshot: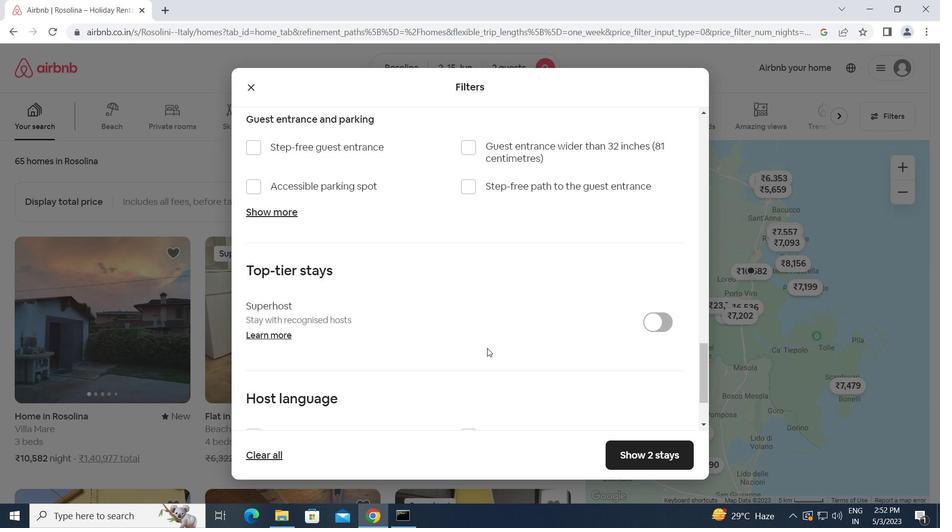 
Action: Mouse moved to (486, 349)
Screenshot: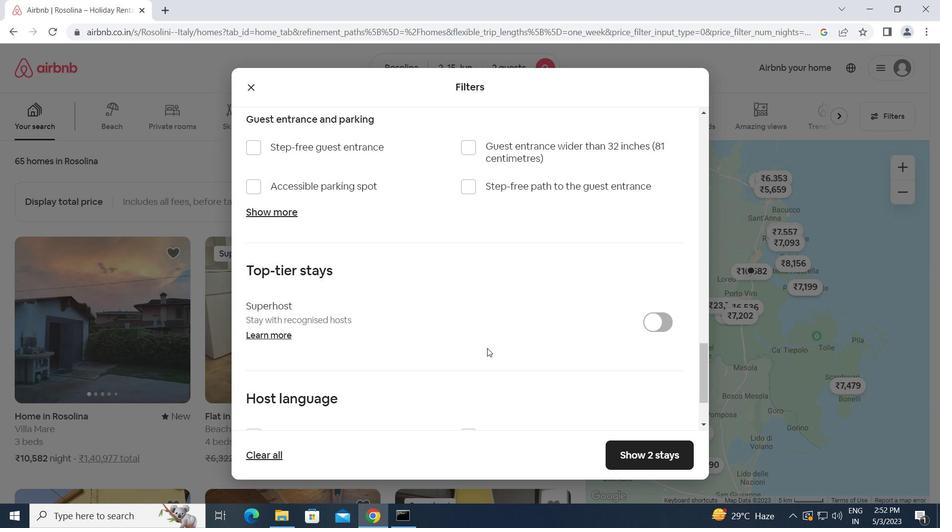 
Action: Mouse scrolled (486, 348) with delta (0, 0)
Screenshot: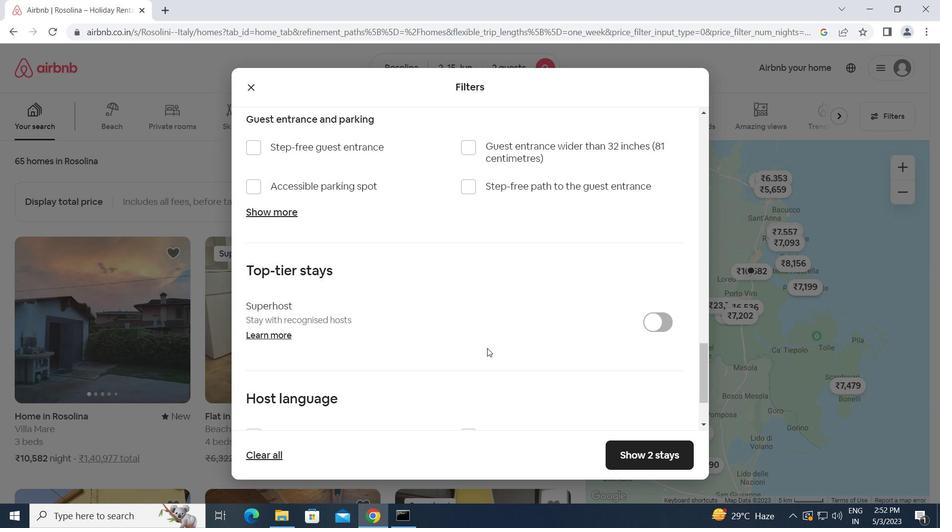 
Action: Mouse moved to (256, 342)
Screenshot: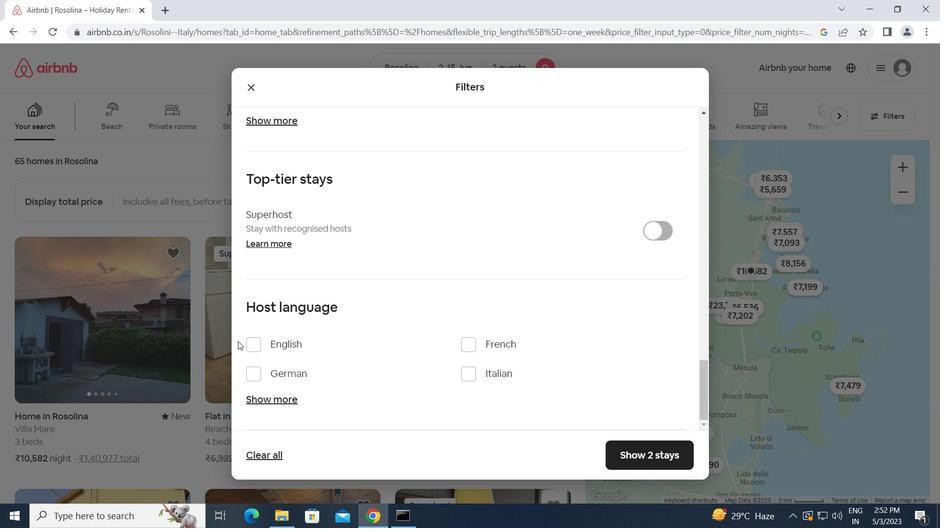 
Action: Mouse pressed left at (256, 342)
Screenshot: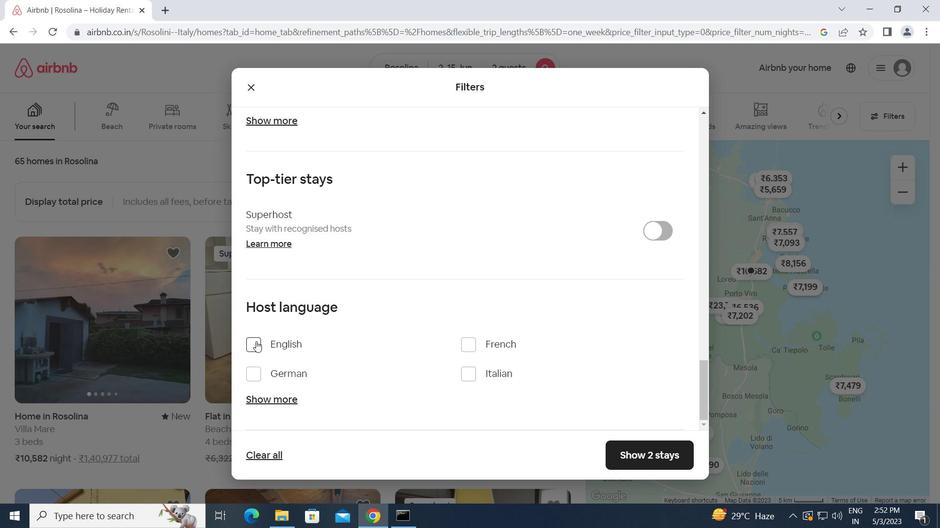 
Action: Mouse moved to (646, 457)
Screenshot: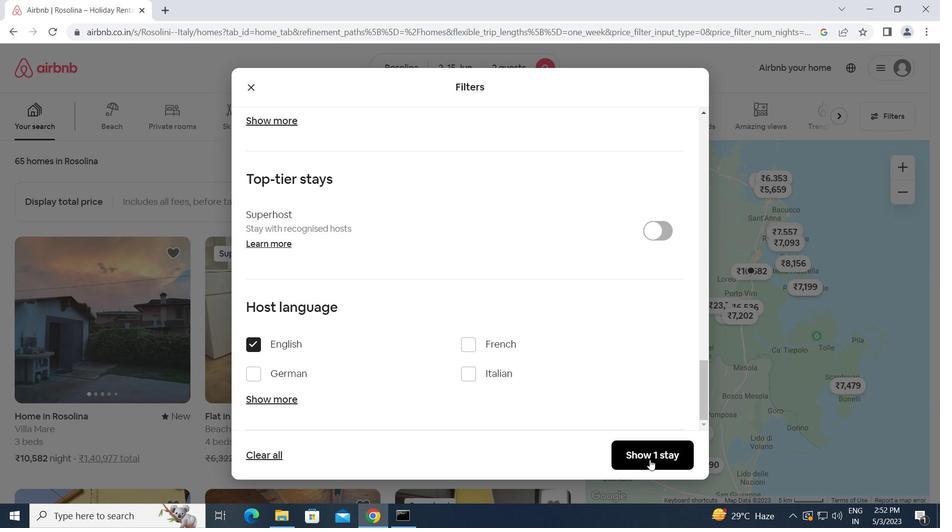 
Action: Mouse pressed left at (646, 457)
Screenshot: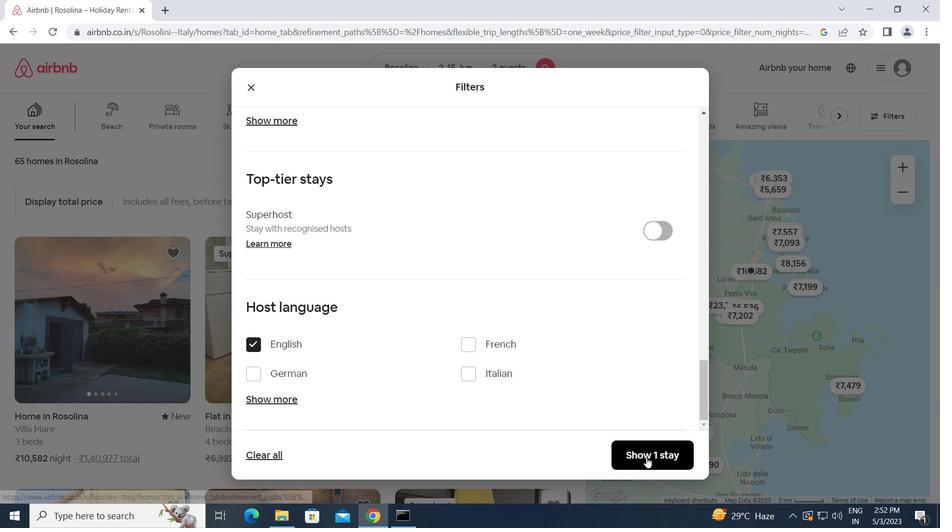 
